Task: Find connections with filter location Ciamis with filter topic #creativitywith filter profile language English with filter current company Vodafone Idea Limited with filter school Gokhale Education Societys Shri Bhausaheb Vartak Arts Science and Commerce College M H B Colony Gorai Road Borivli West Mumbai 400 091 with filter industry Fundraising with filter service category Search Engine Optimization (SEO) with filter keywords title Manager
Action: Mouse moved to (510, 55)
Screenshot: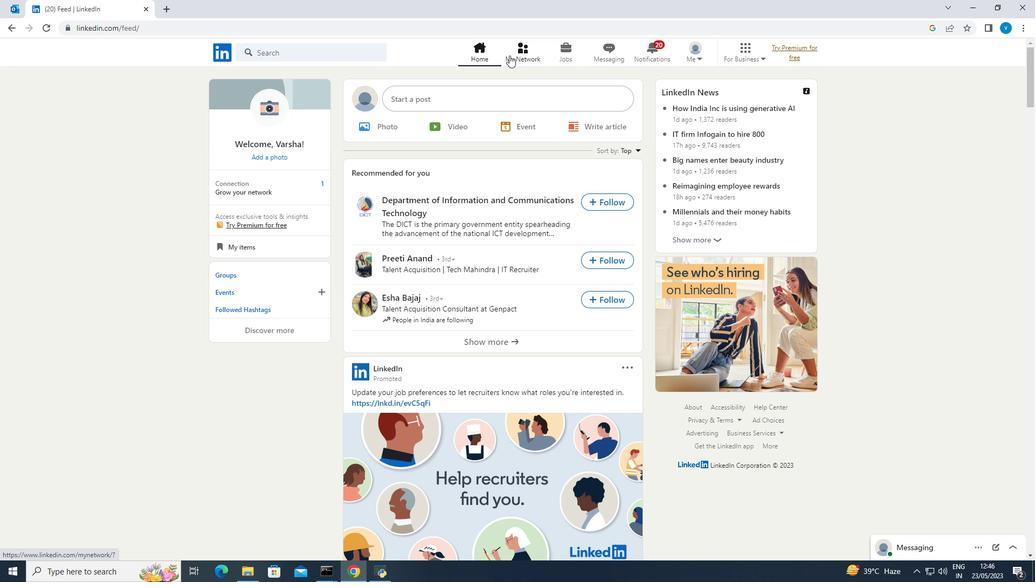 
Action: Mouse pressed left at (510, 55)
Screenshot: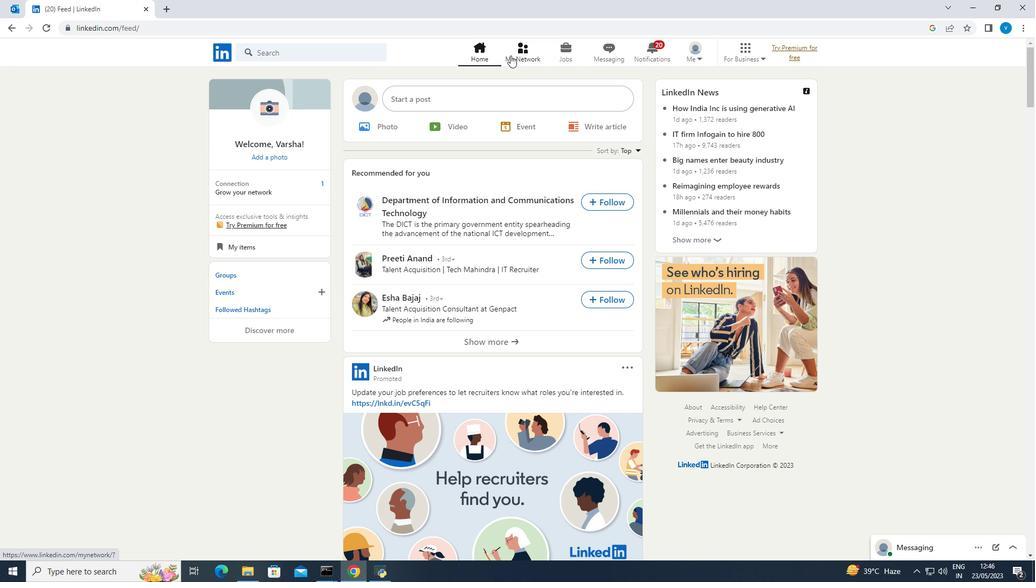 
Action: Mouse moved to (328, 116)
Screenshot: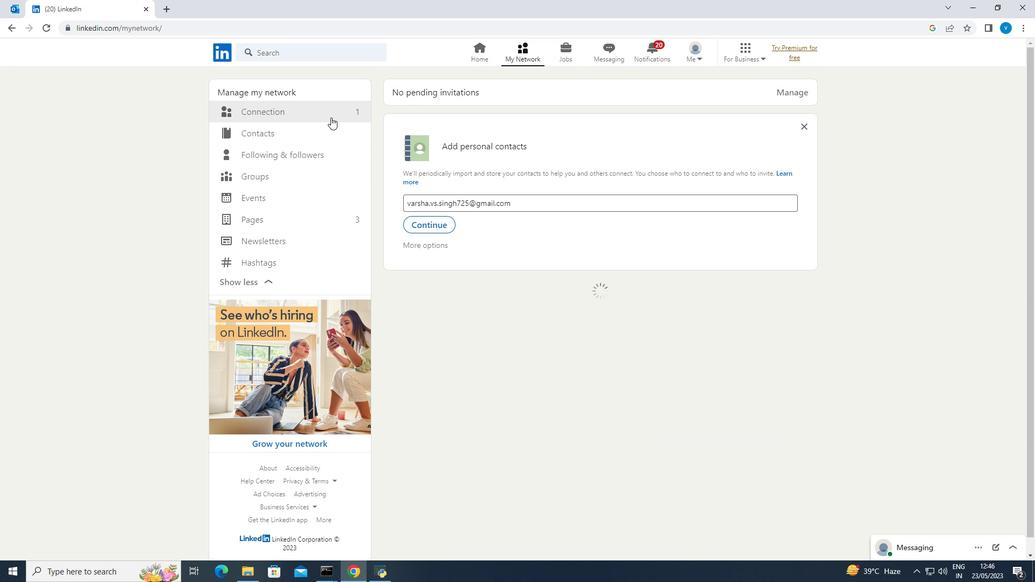 
Action: Mouse pressed left at (328, 116)
Screenshot: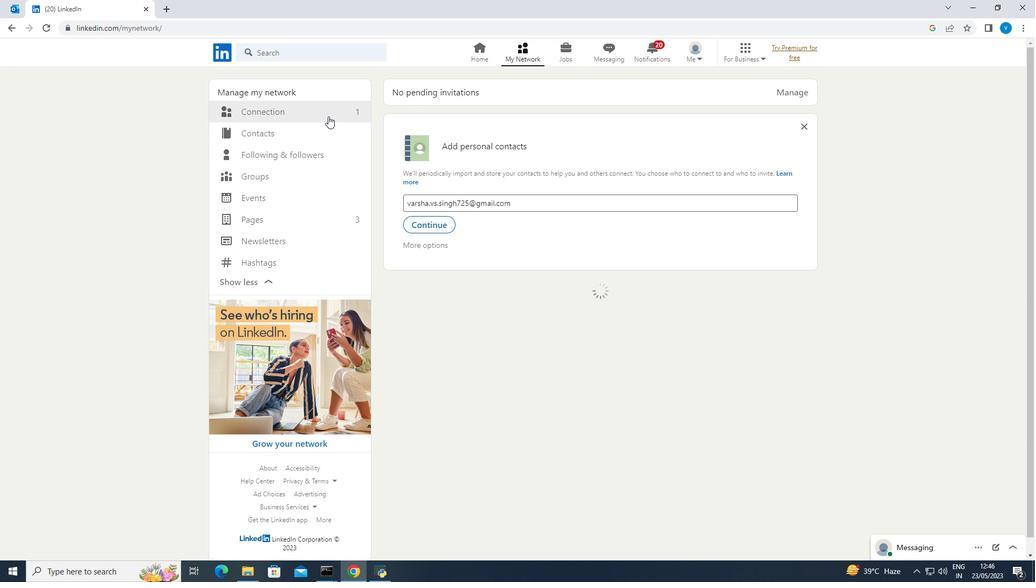
Action: Mouse moved to (572, 111)
Screenshot: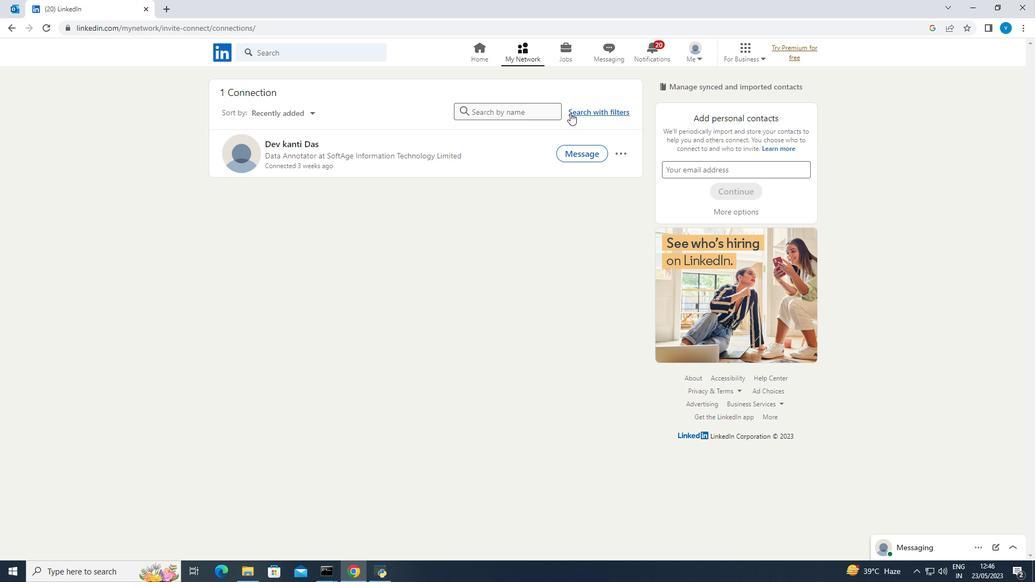 
Action: Mouse pressed left at (572, 111)
Screenshot: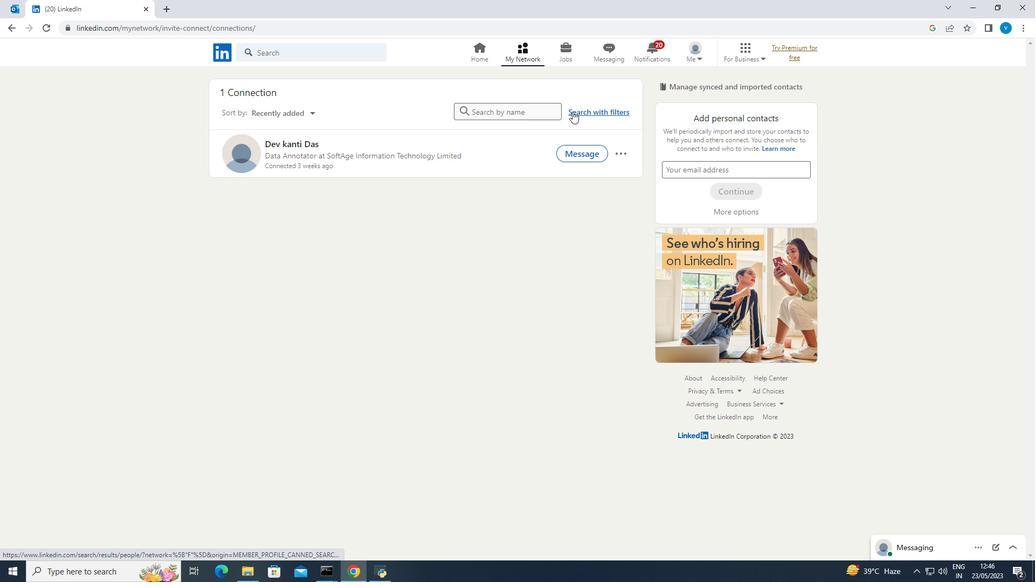 
Action: Mouse moved to (551, 84)
Screenshot: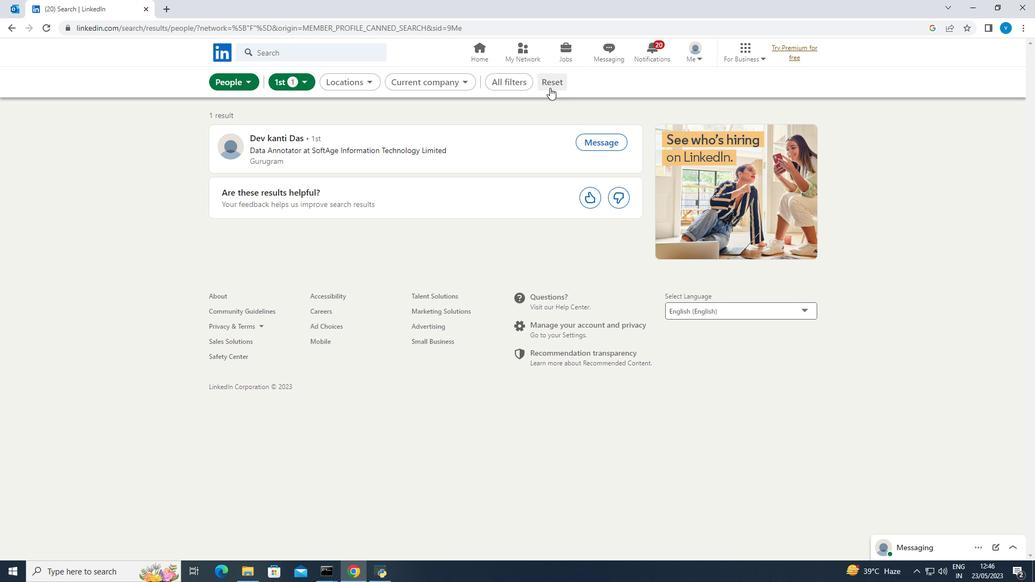 
Action: Mouse pressed left at (551, 84)
Screenshot: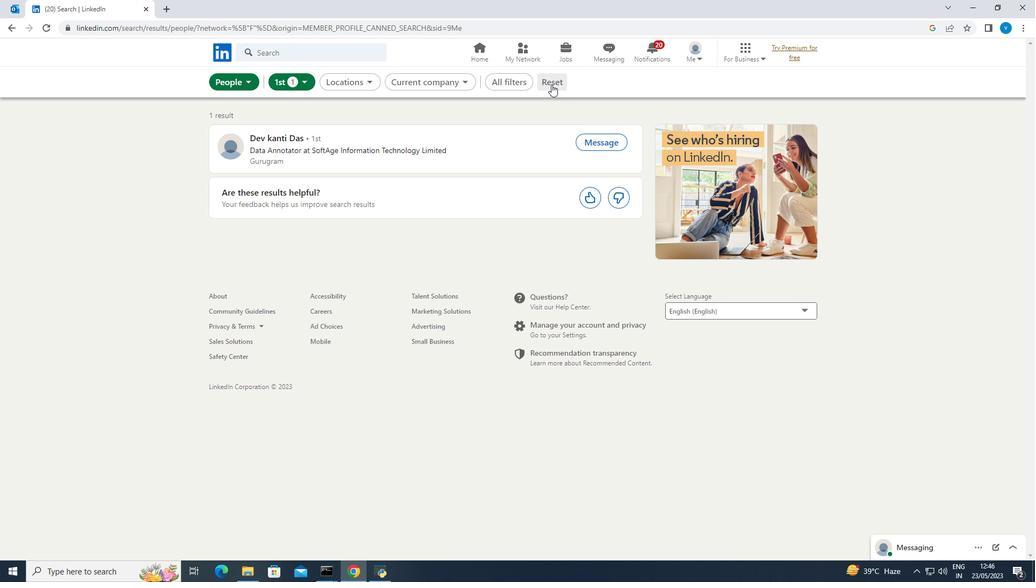 
Action: Mouse moved to (551, 84)
Screenshot: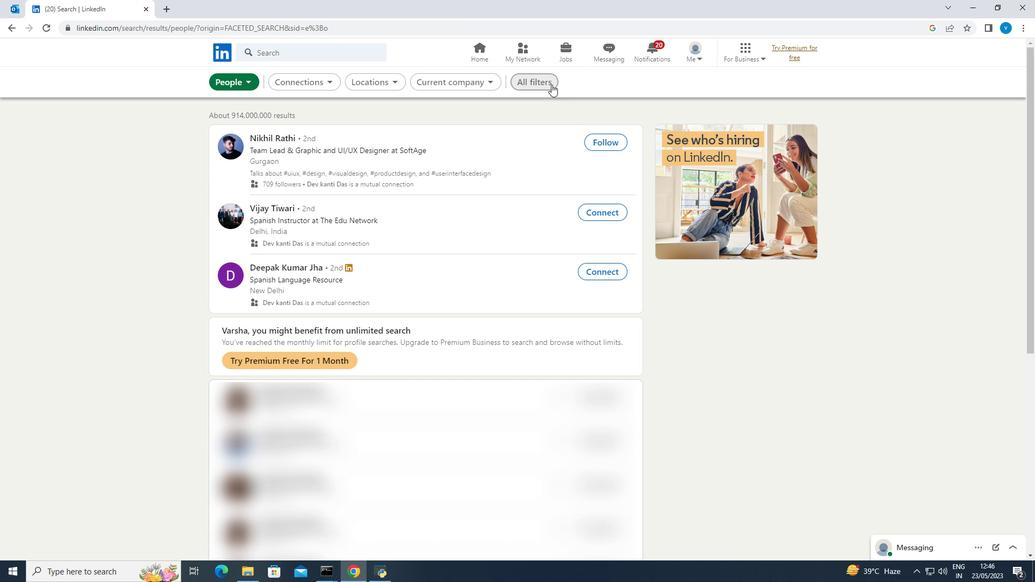 
Action: Mouse pressed left at (551, 84)
Screenshot: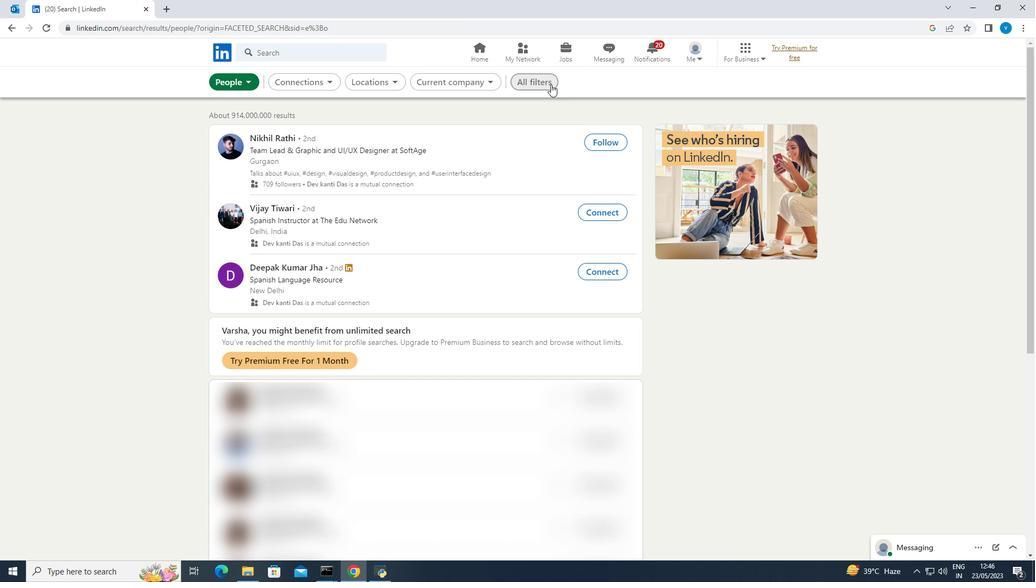 
Action: Mouse moved to (750, 171)
Screenshot: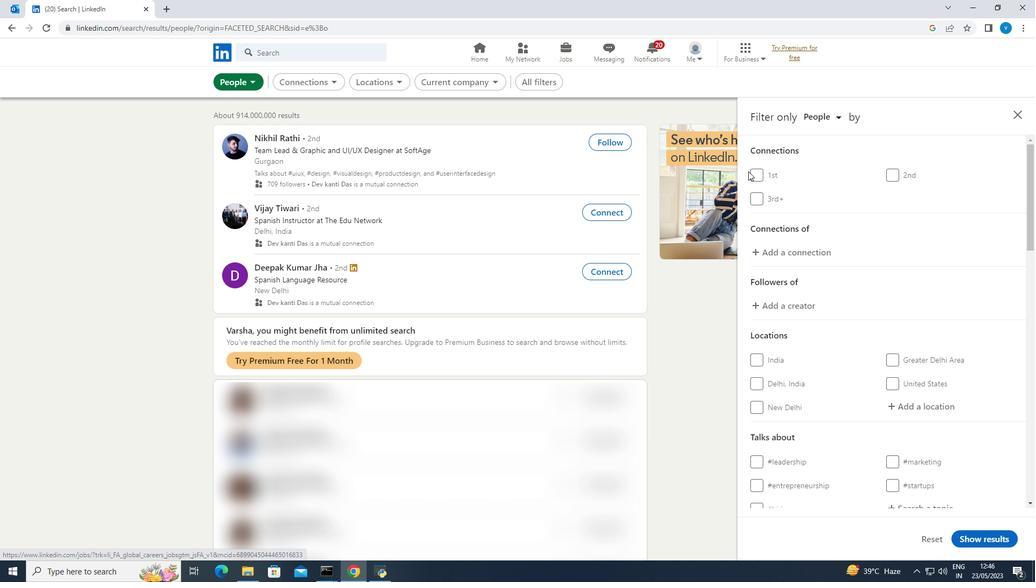 
Action: Mouse scrolled (750, 171) with delta (0, 0)
Screenshot: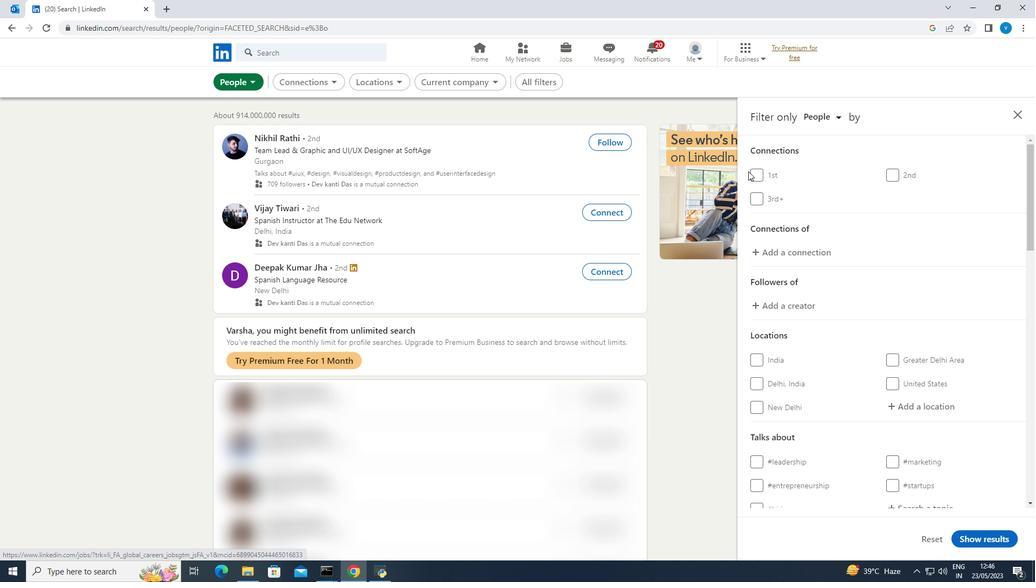 
Action: Mouse scrolled (750, 171) with delta (0, 0)
Screenshot: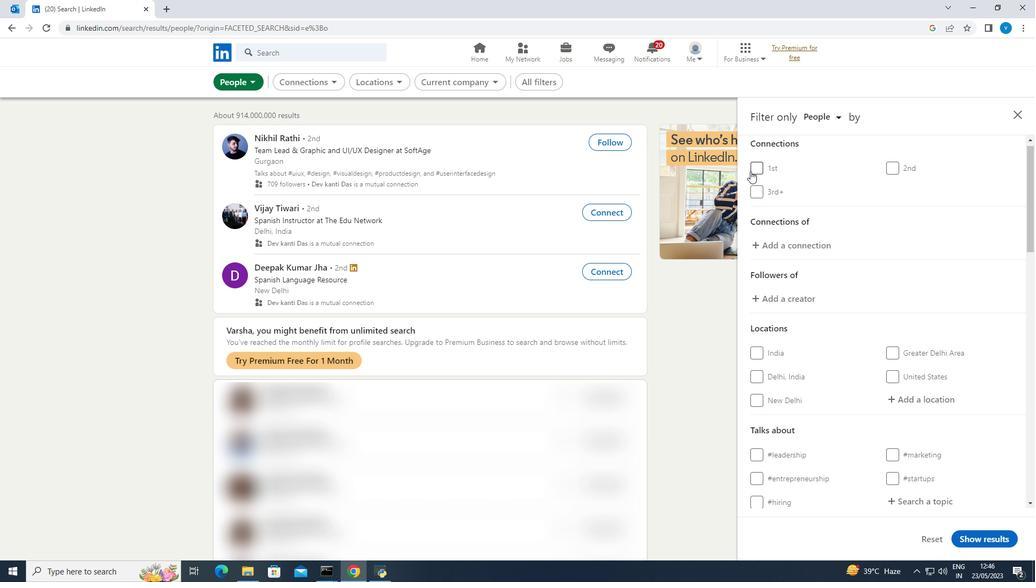 
Action: Mouse moved to (893, 293)
Screenshot: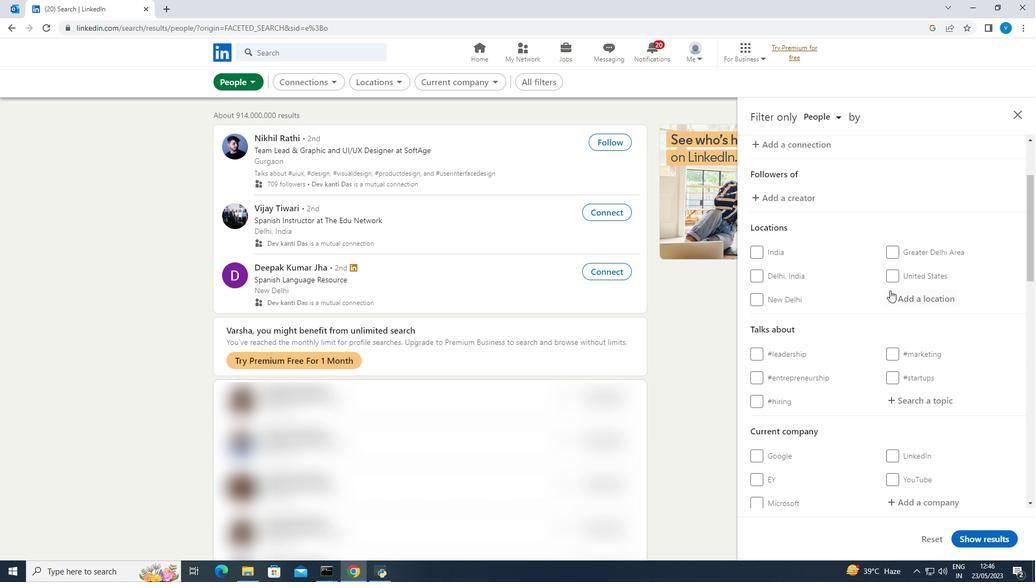 
Action: Mouse pressed left at (893, 293)
Screenshot: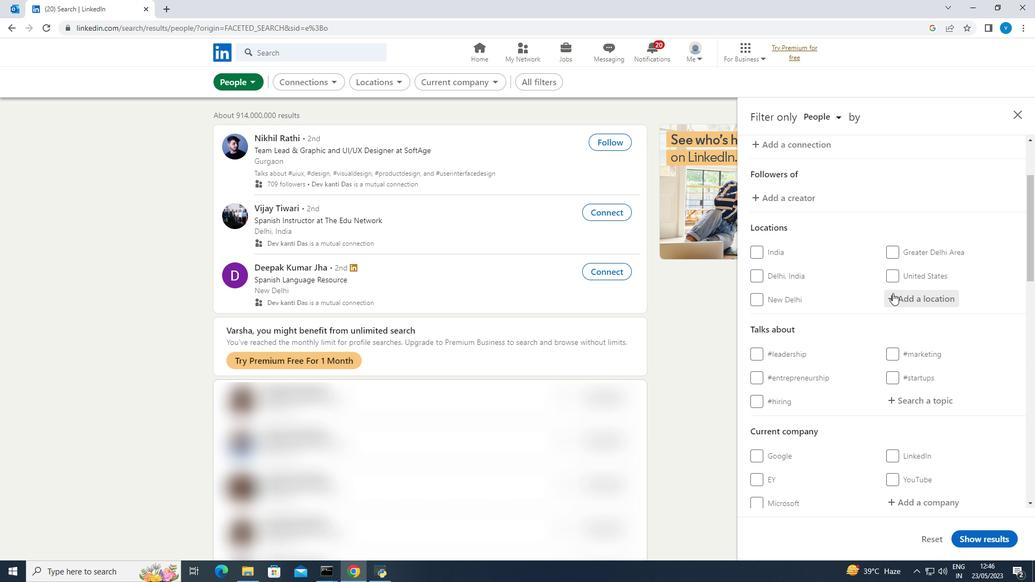 
Action: Mouse moved to (746, 207)
Screenshot: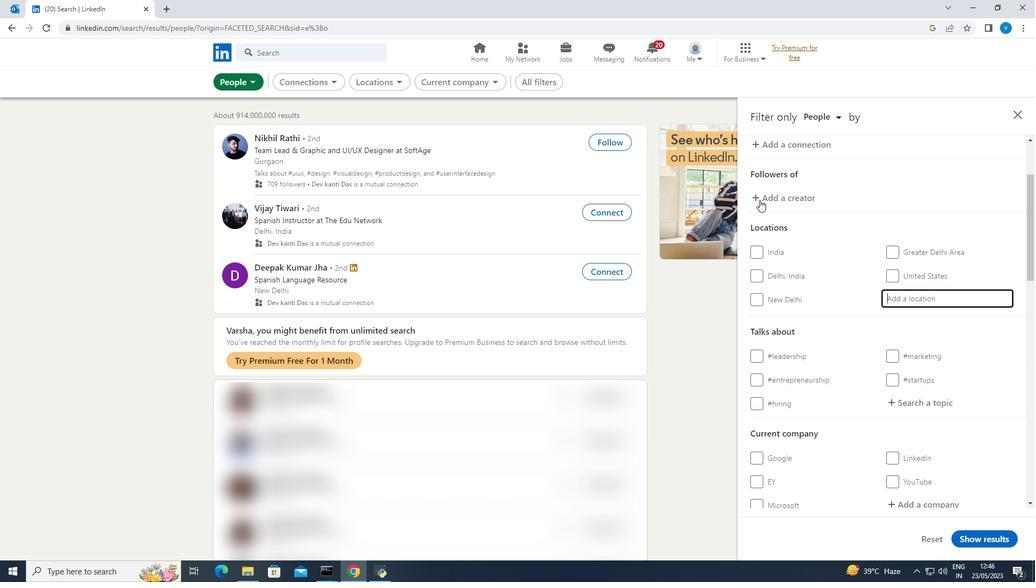 
Action: Key pressed <Key.shift><Key.shift><Key.shift>Ciamis
Screenshot: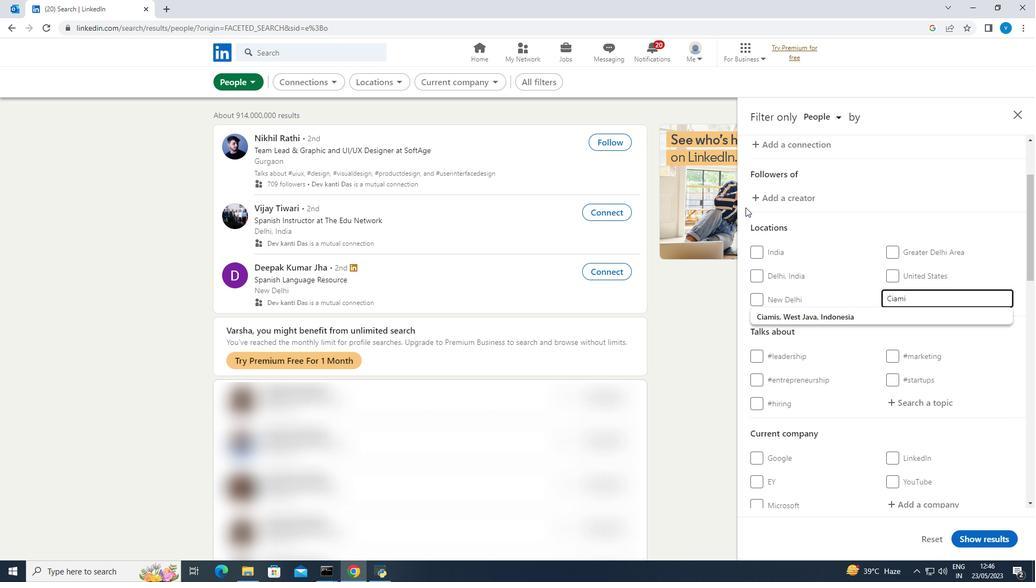
Action: Mouse moved to (896, 401)
Screenshot: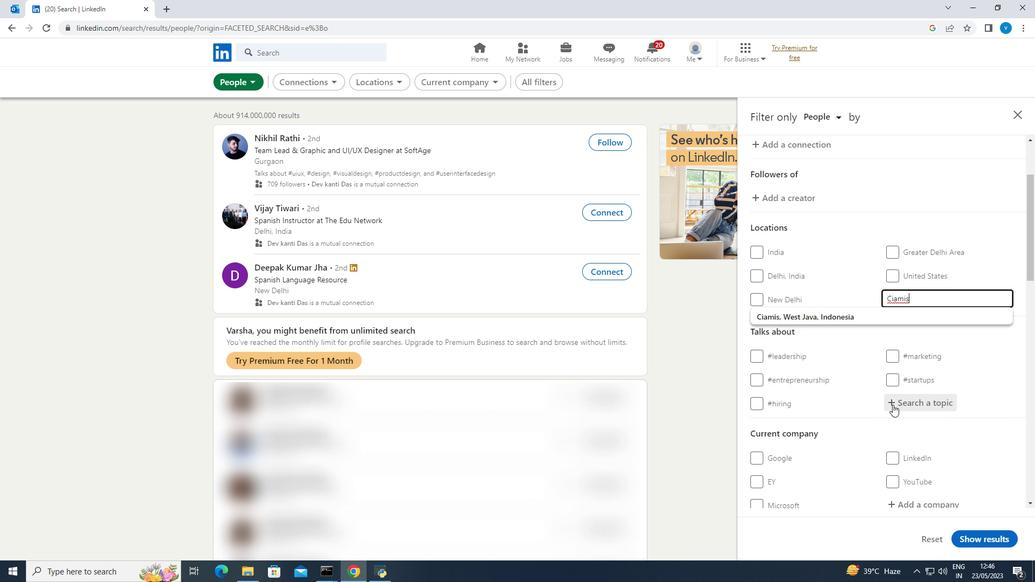 
Action: Mouse pressed left at (896, 401)
Screenshot: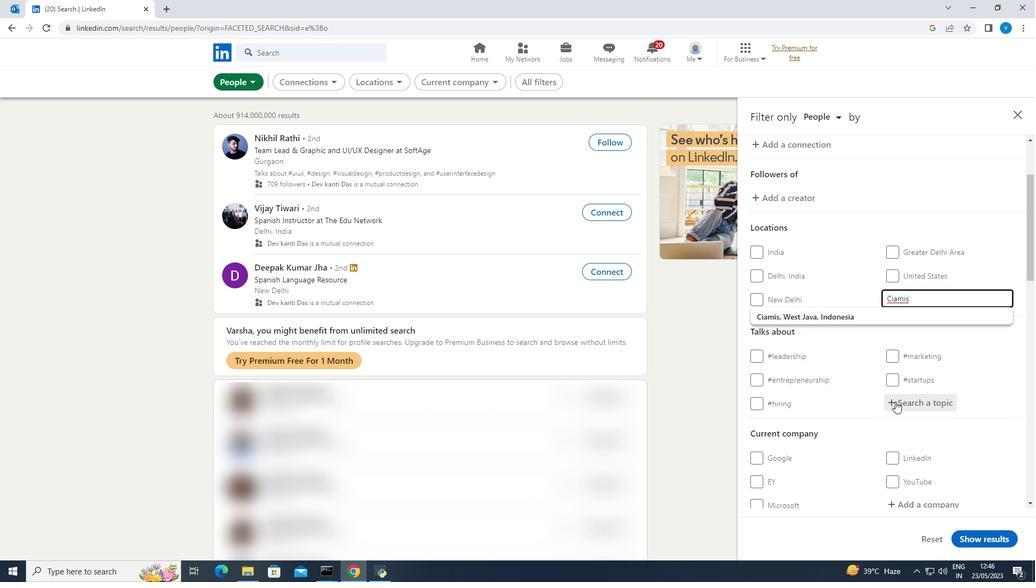 
Action: Mouse moved to (824, 332)
Screenshot: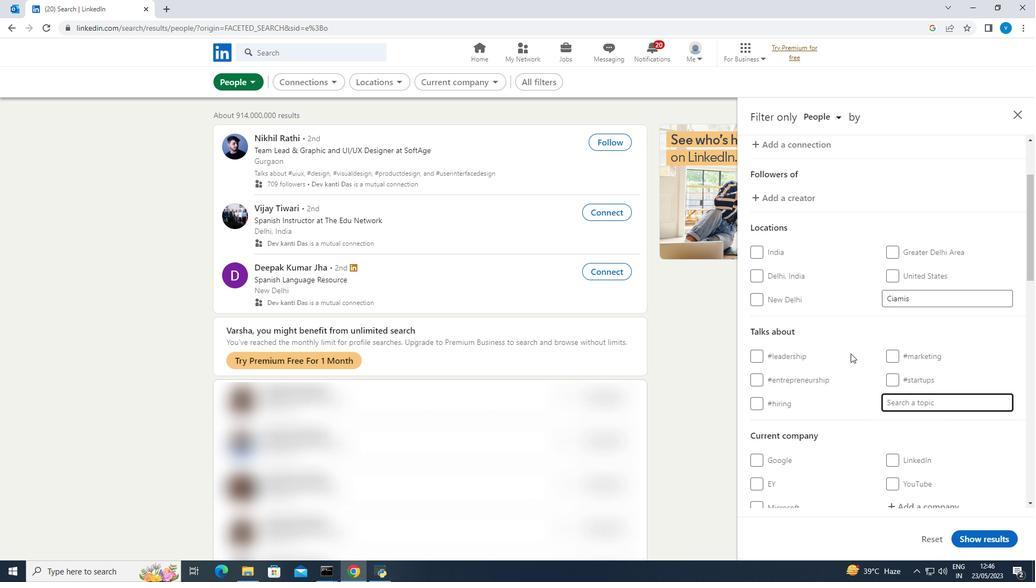 
Action: Key pressed creativit
Screenshot: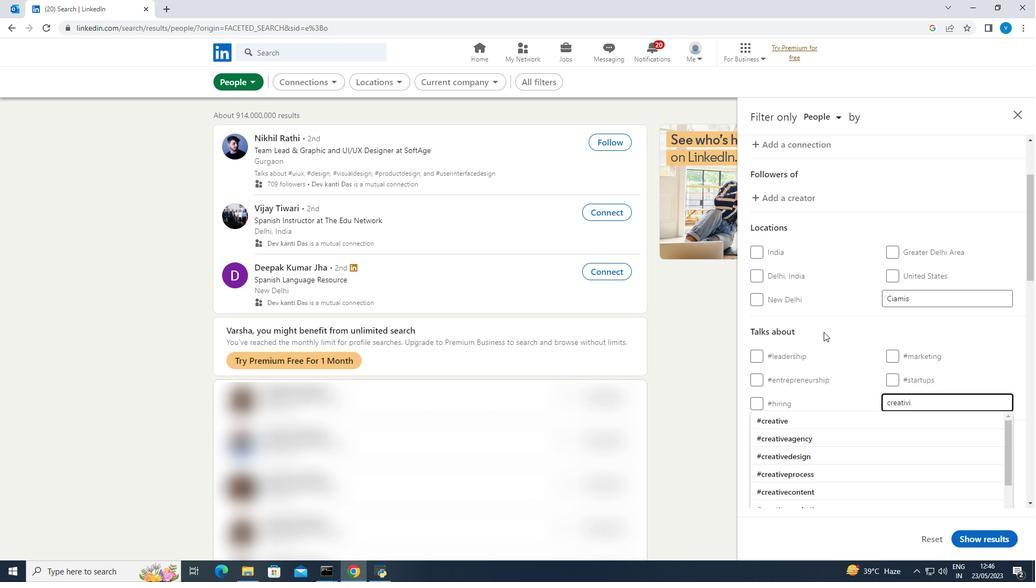 
Action: Mouse moved to (793, 422)
Screenshot: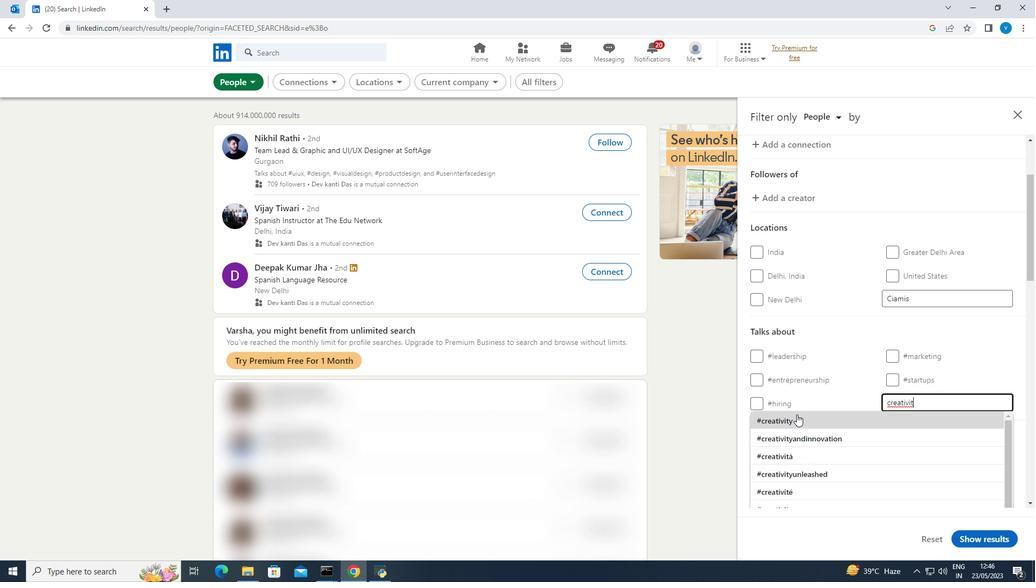 
Action: Mouse pressed left at (793, 422)
Screenshot: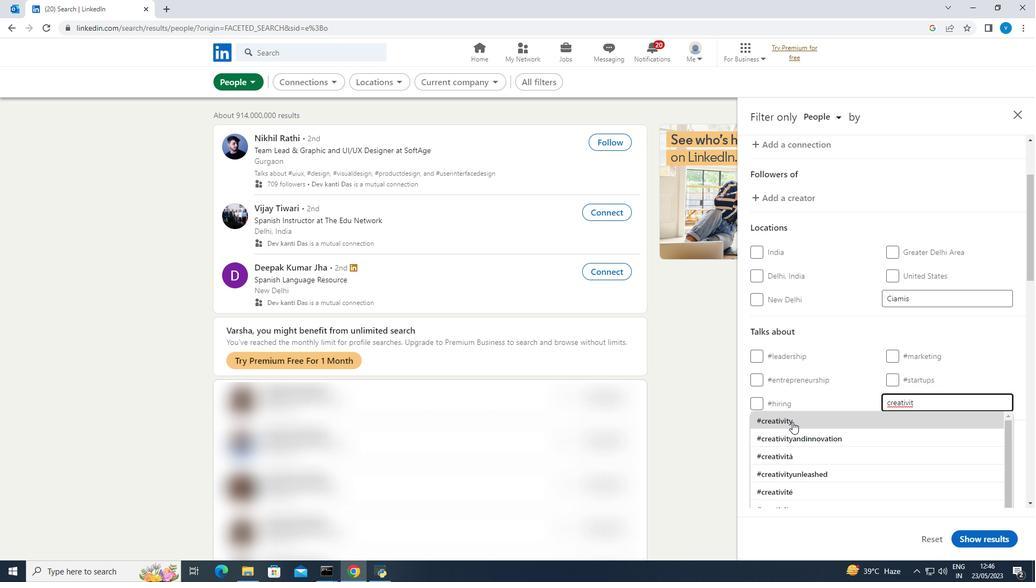 
Action: Mouse moved to (797, 402)
Screenshot: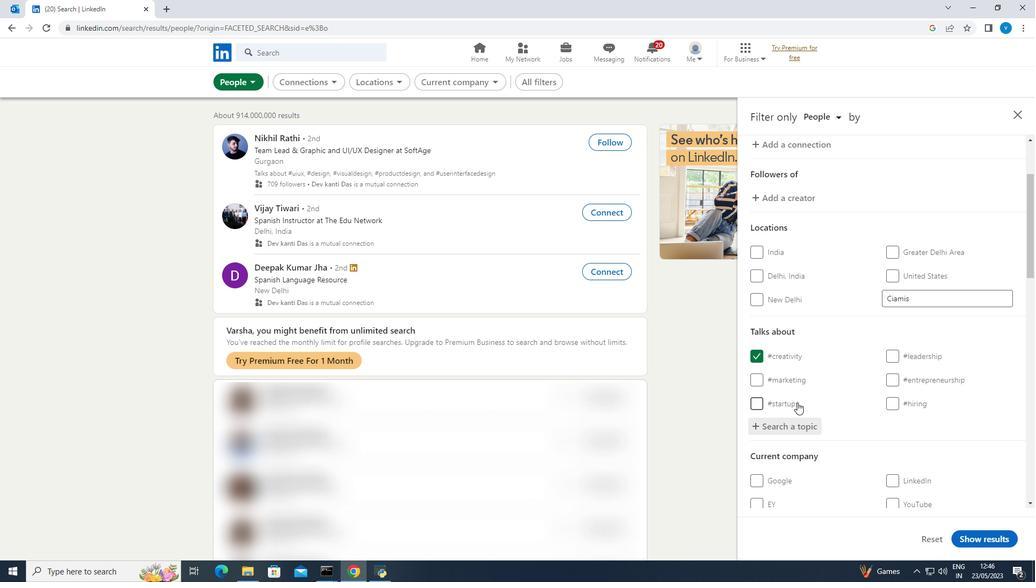 
Action: Mouse scrolled (797, 401) with delta (0, 0)
Screenshot: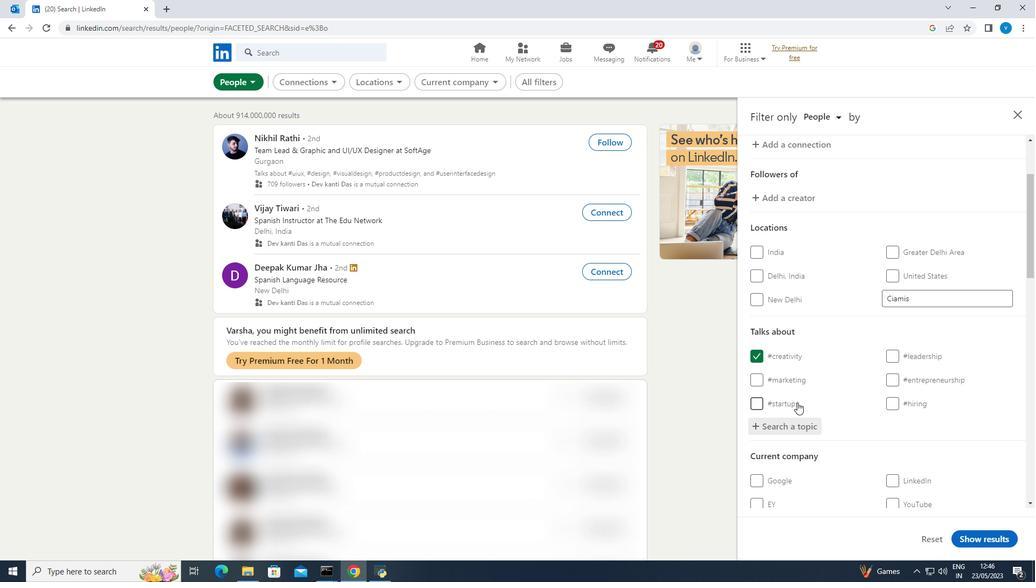 
Action: Mouse moved to (797, 402)
Screenshot: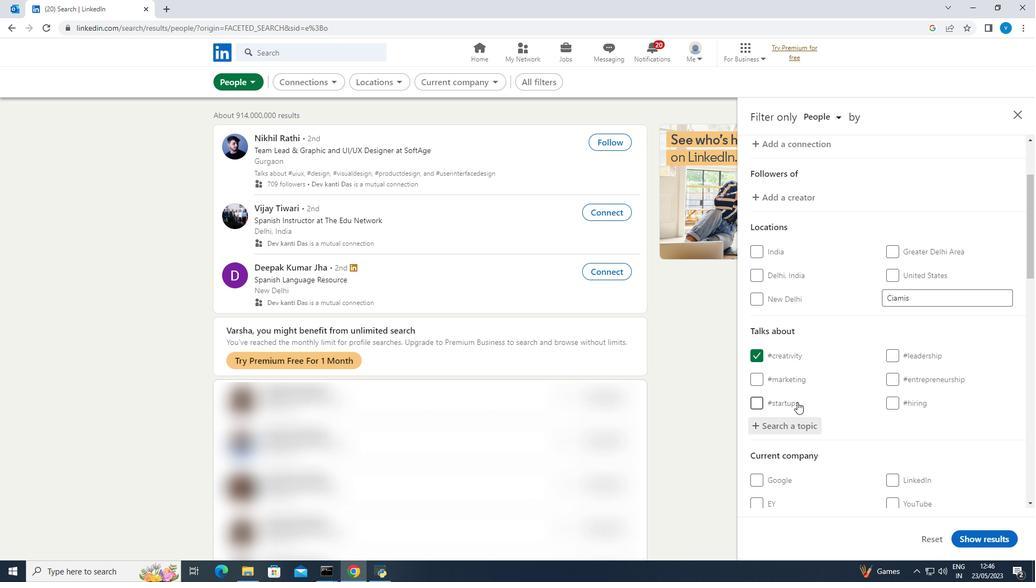
Action: Mouse scrolled (797, 401) with delta (0, 0)
Screenshot: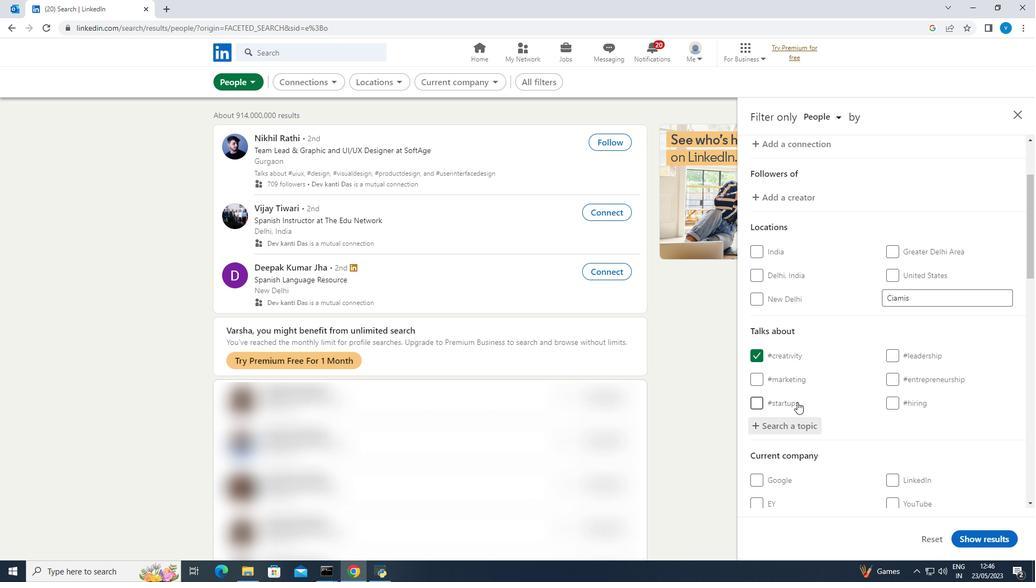 
Action: Mouse moved to (798, 400)
Screenshot: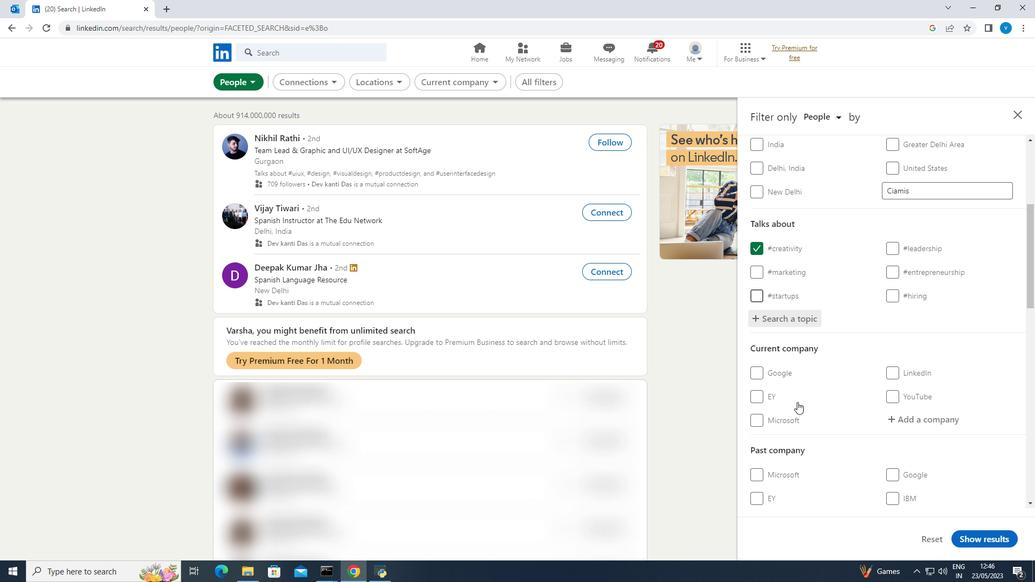 
Action: Mouse scrolled (798, 400) with delta (0, 0)
Screenshot: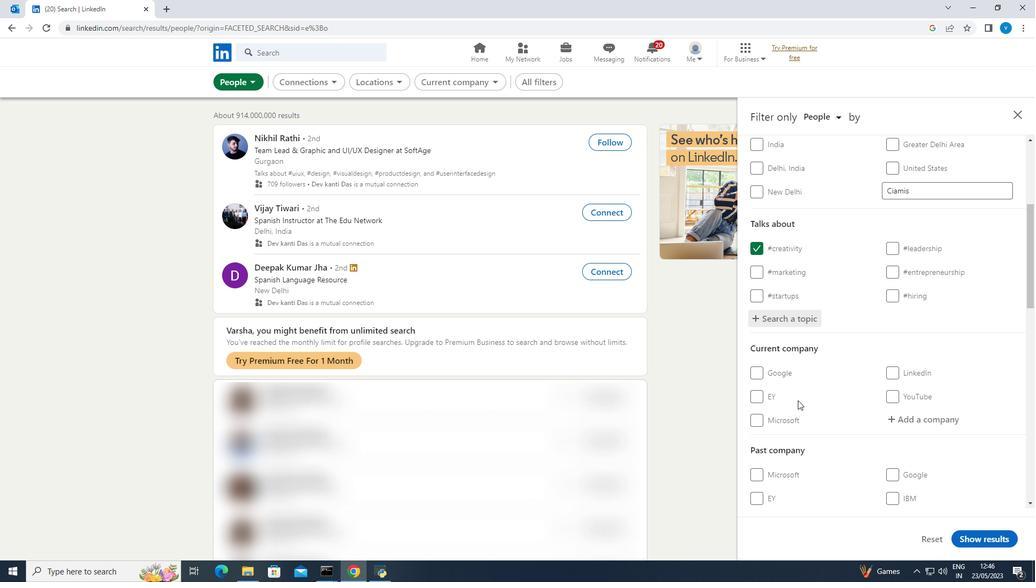 
Action: Mouse scrolled (798, 400) with delta (0, 0)
Screenshot: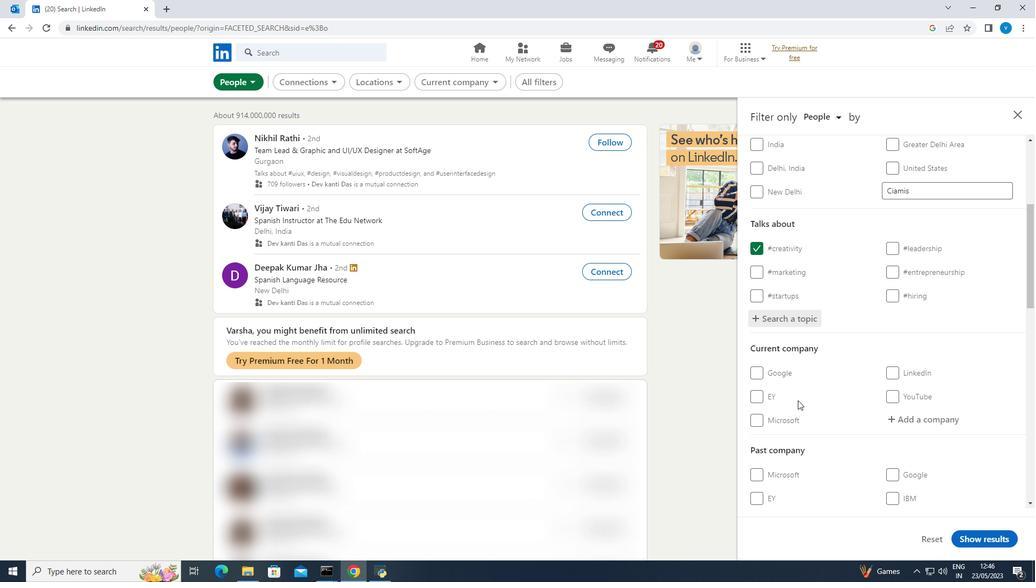 
Action: Mouse scrolled (798, 400) with delta (0, 0)
Screenshot: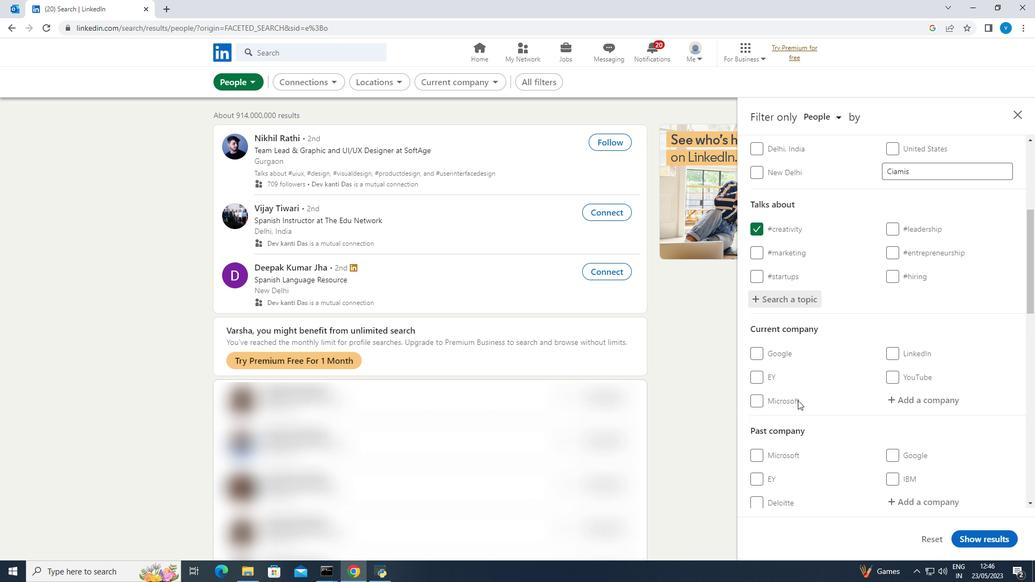
Action: Mouse scrolled (798, 400) with delta (0, 0)
Screenshot: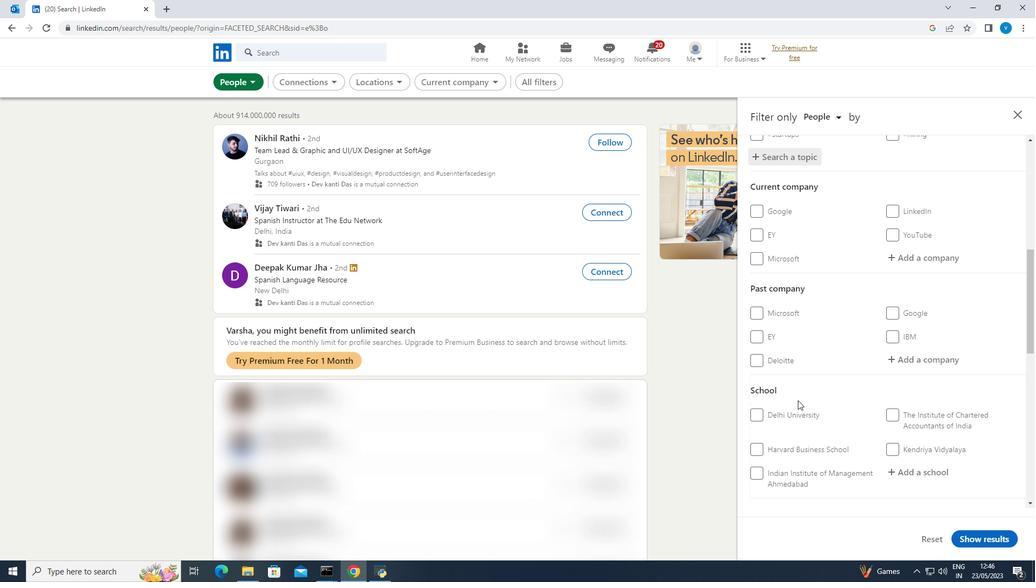 
Action: Mouse scrolled (798, 400) with delta (0, 0)
Screenshot: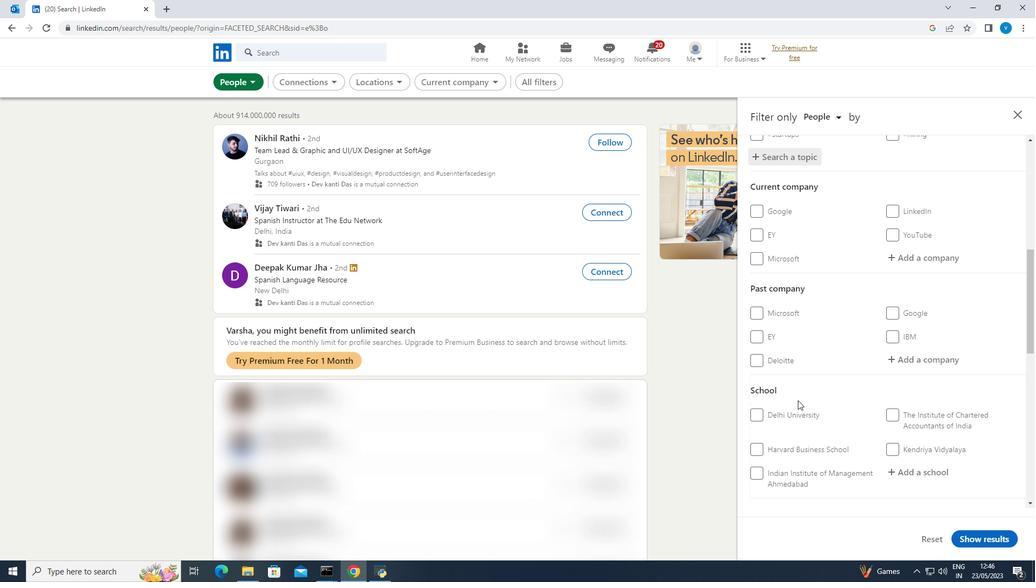 
Action: Mouse scrolled (798, 400) with delta (0, 0)
Screenshot: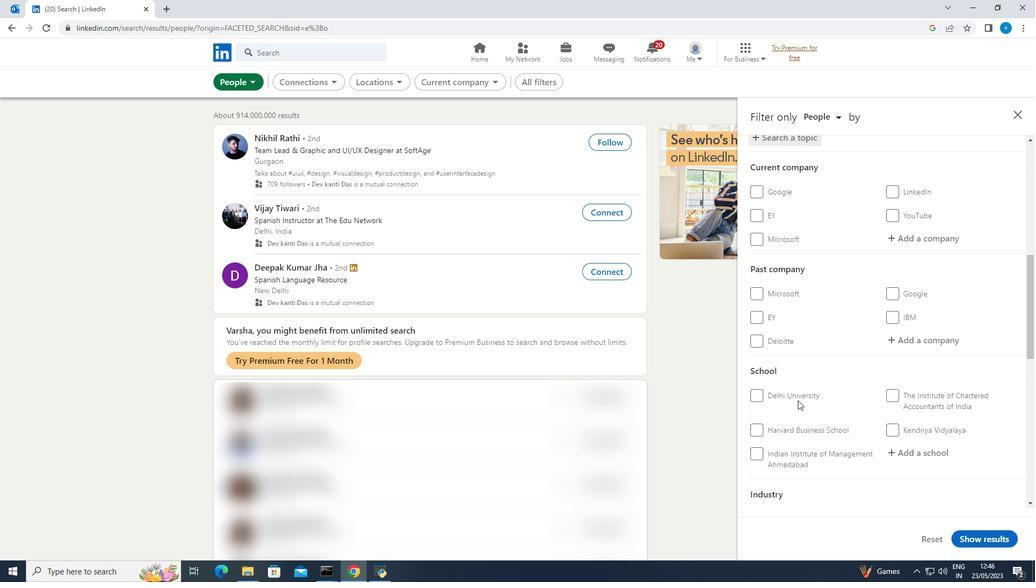 
Action: Mouse scrolled (798, 400) with delta (0, 0)
Screenshot: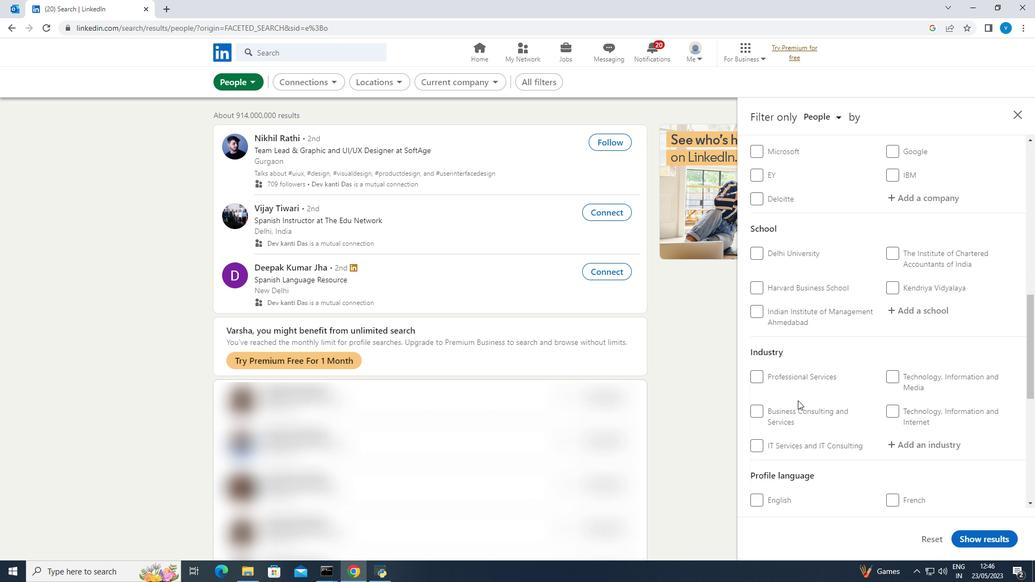 
Action: Mouse scrolled (798, 400) with delta (0, 0)
Screenshot: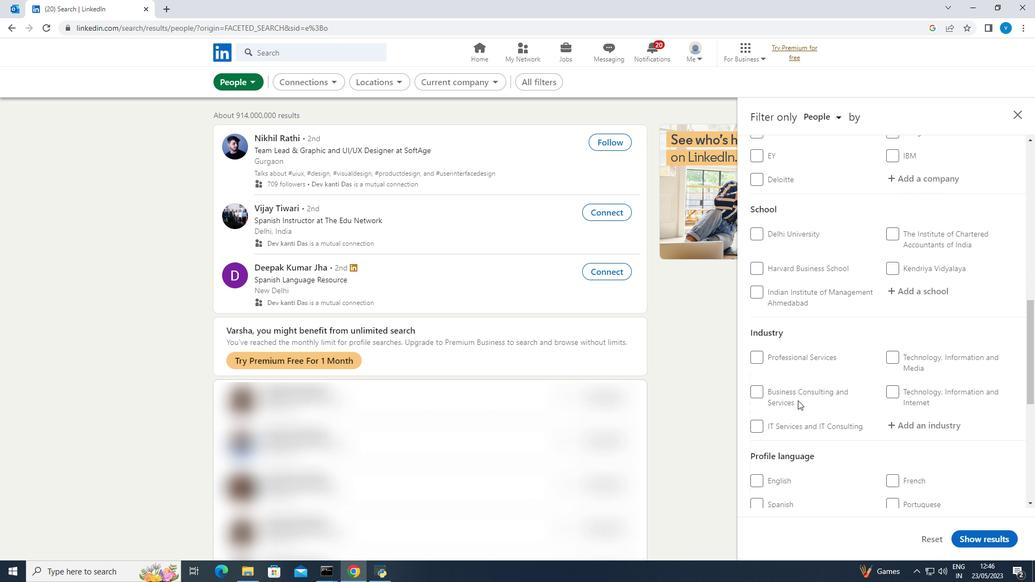 
Action: Mouse moved to (760, 390)
Screenshot: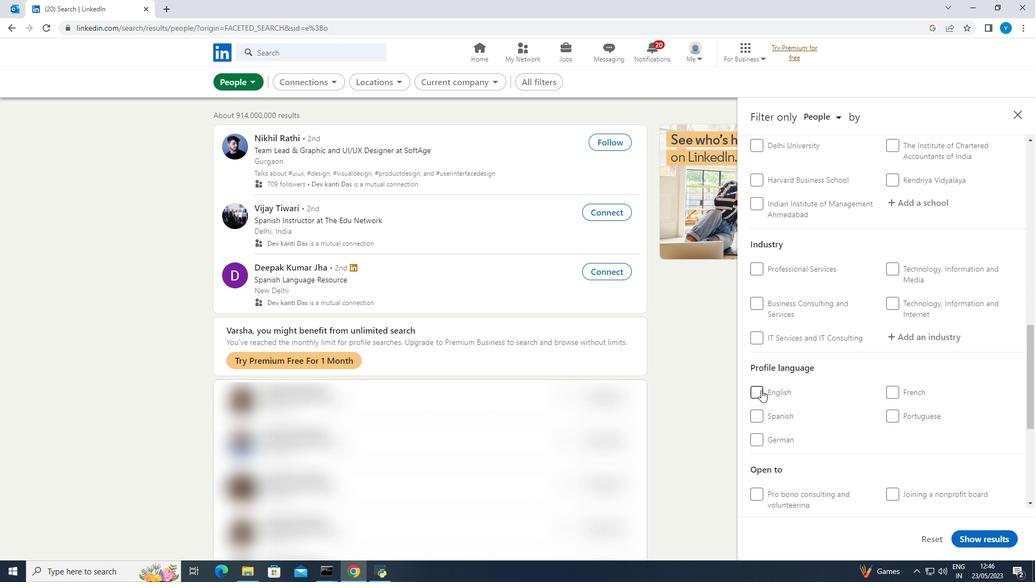 
Action: Mouse pressed left at (760, 390)
Screenshot: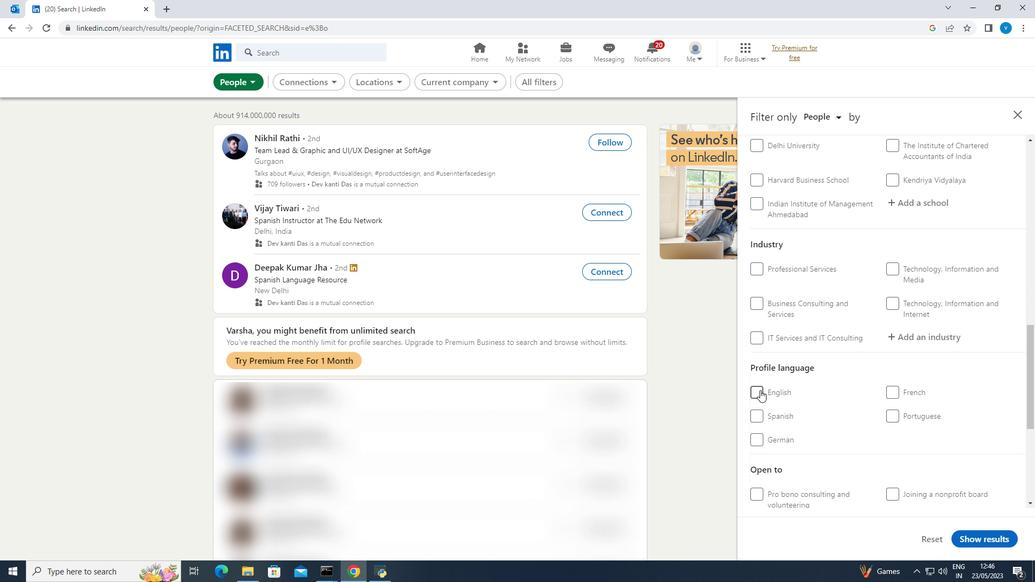 
Action: Mouse moved to (782, 386)
Screenshot: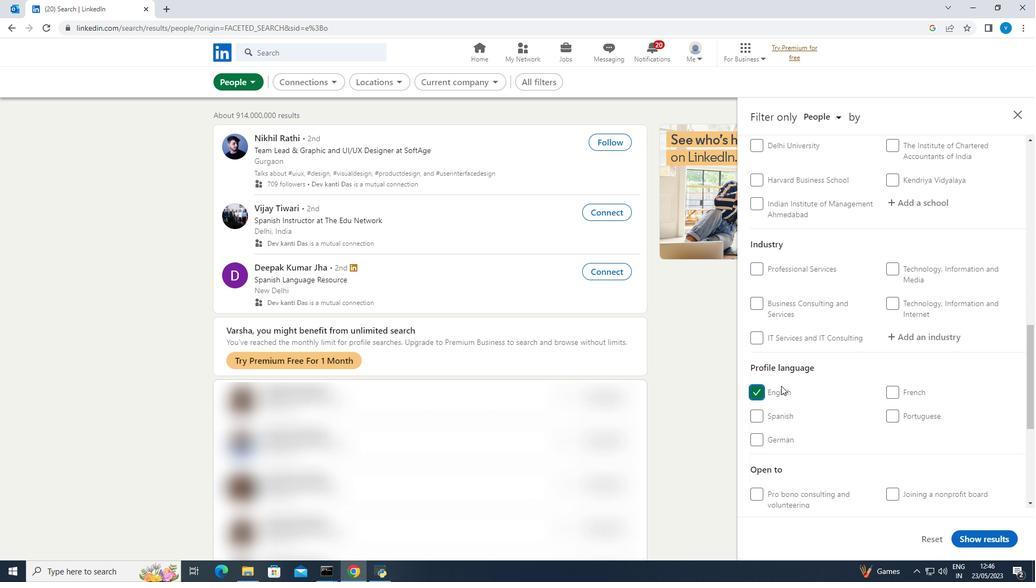 
Action: Mouse scrolled (782, 386) with delta (0, 0)
Screenshot: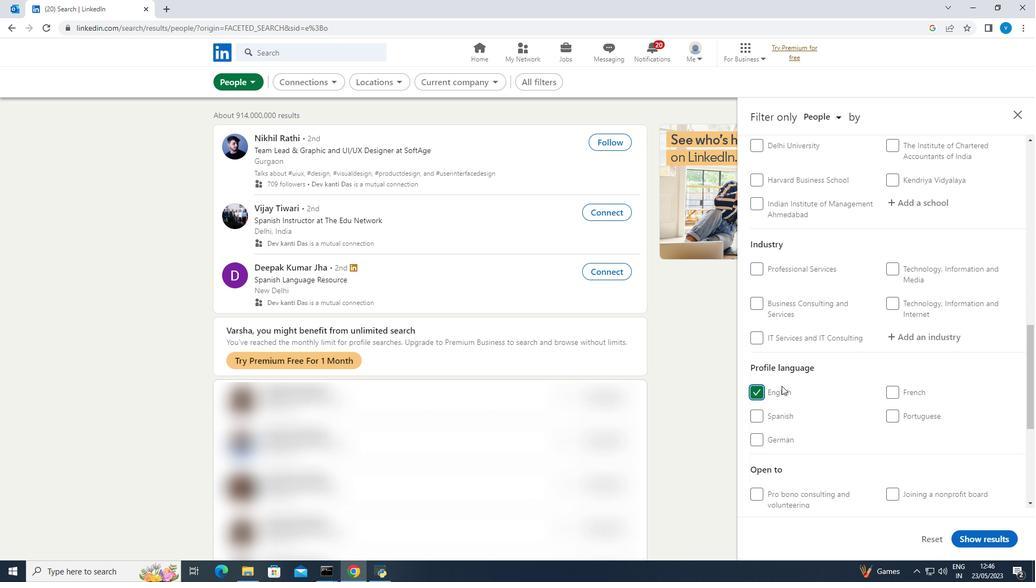 
Action: Mouse moved to (782, 385)
Screenshot: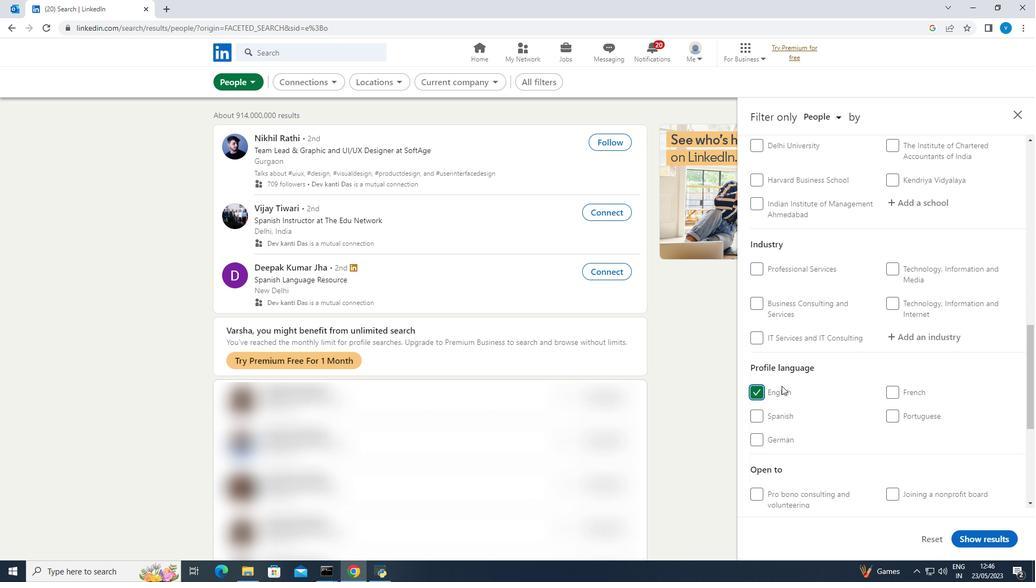 
Action: Mouse scrolled (782, 386) with delta (0, 0)
Screenshot: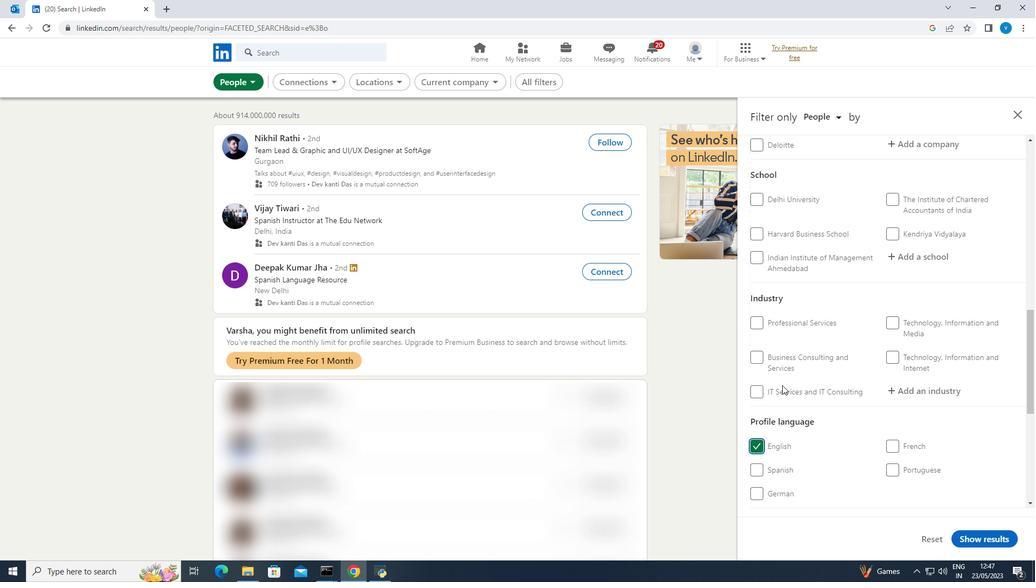 
Action: Mouse scrolled (782, 386) with delta (0, 0)
Screenshot: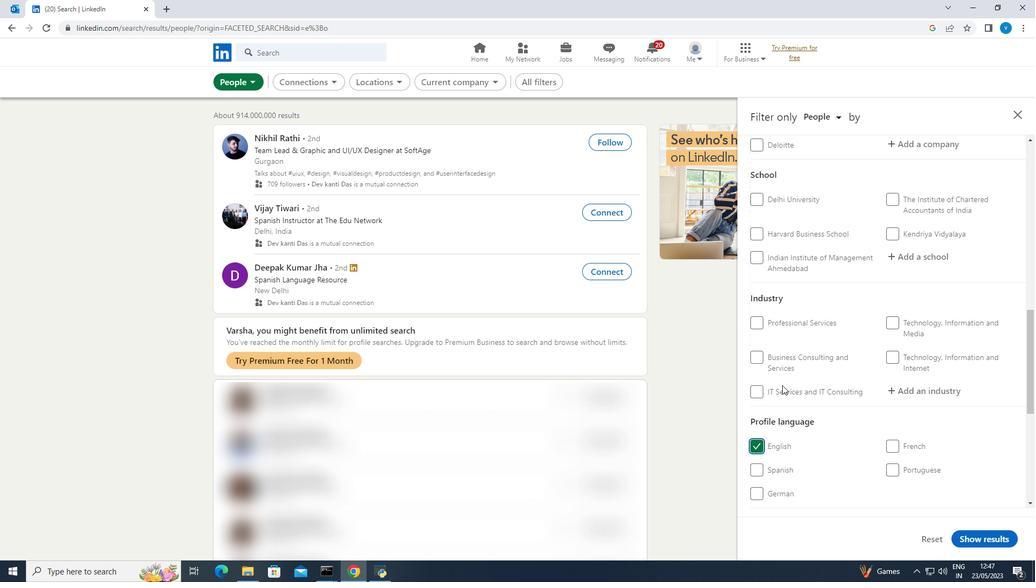 
Action: Mouse scrolled (782, 386) with delta (0, 0)
Screenshot: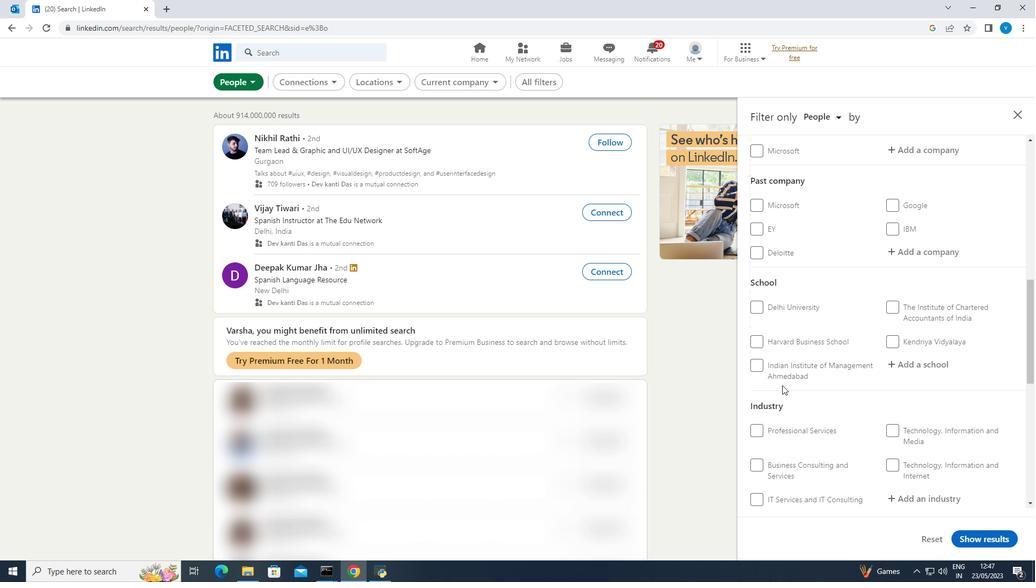 
Action: Mouse moved to (784, 384)
Screenshot: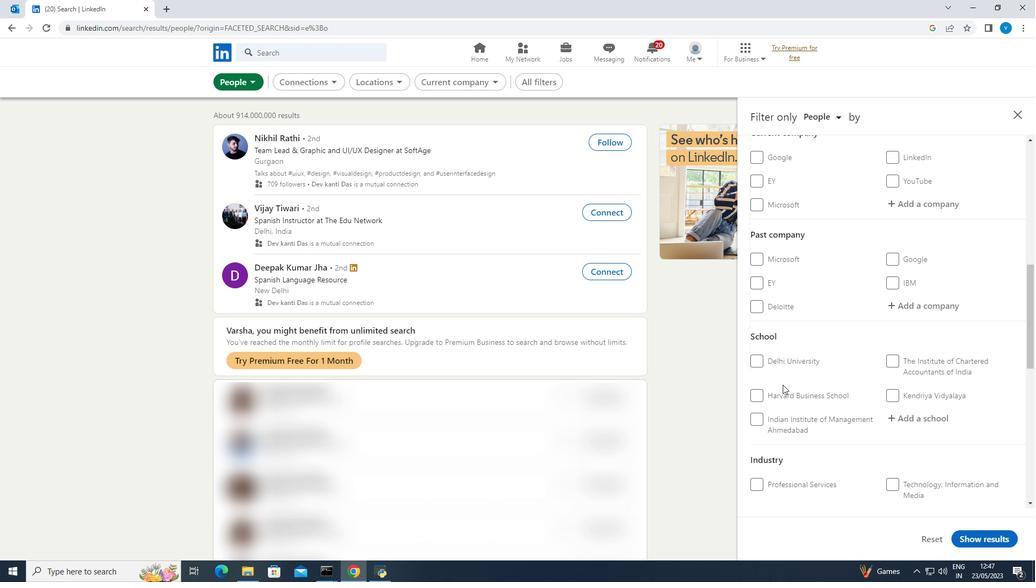
Action: Mouse scrolled (784, 385) with delta (0, 0)
Screenshot: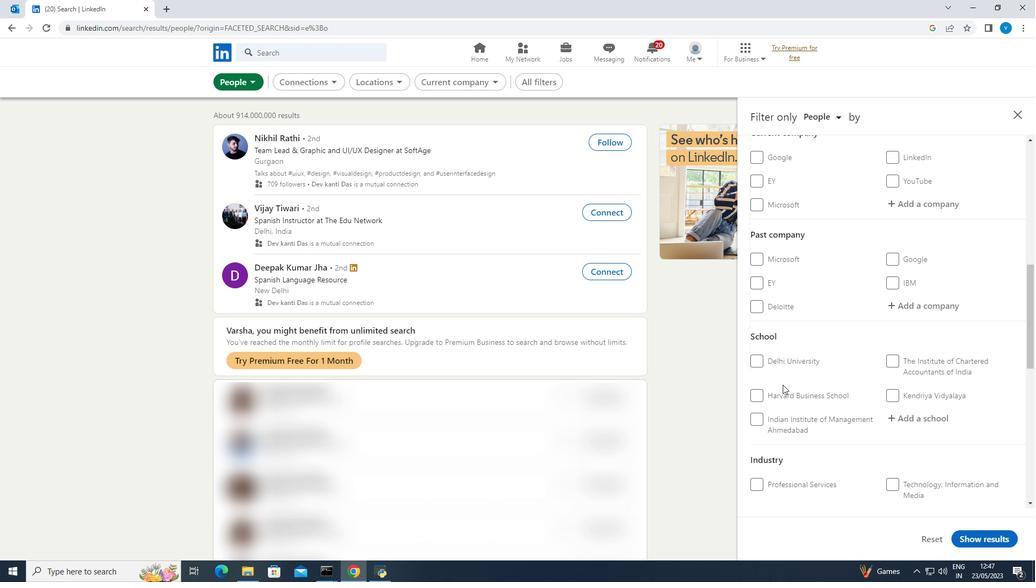 
Action: Mouse moved to (910, 254)
Screenshot: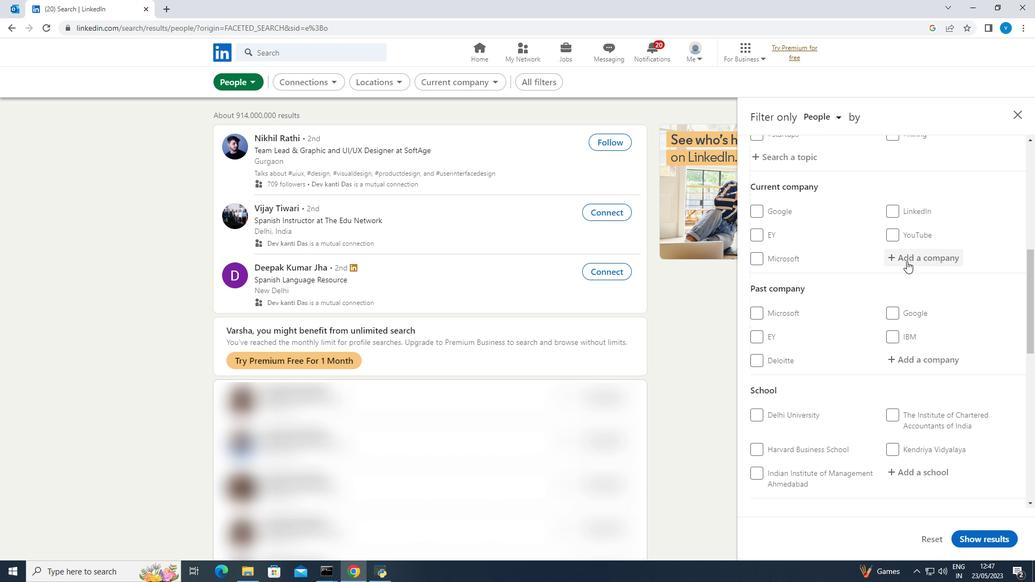 
Action: Mouse pressed left at (910, 254)
Screenshot: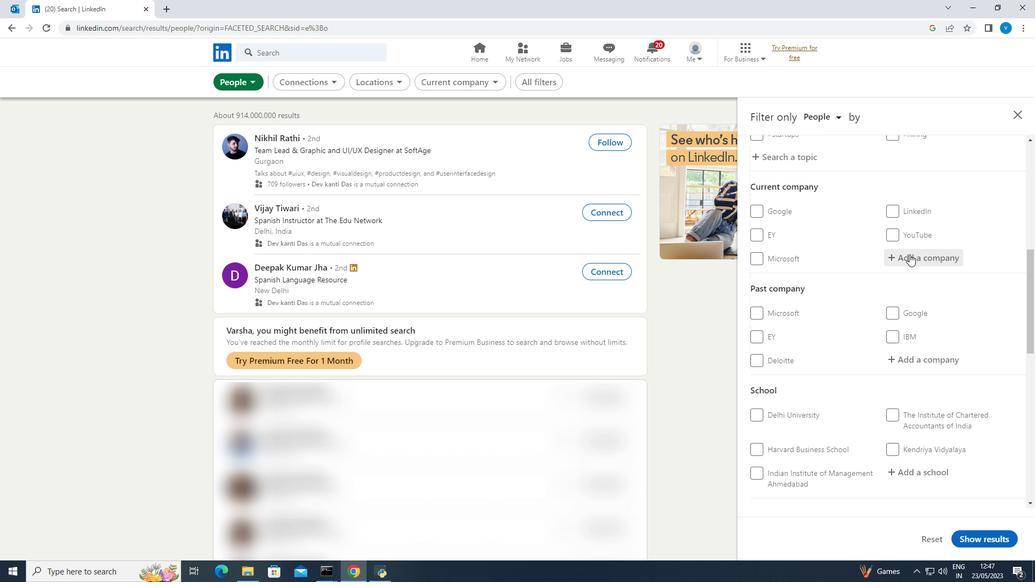 
Action: Mouse moved to (879, 267)
Screenshot: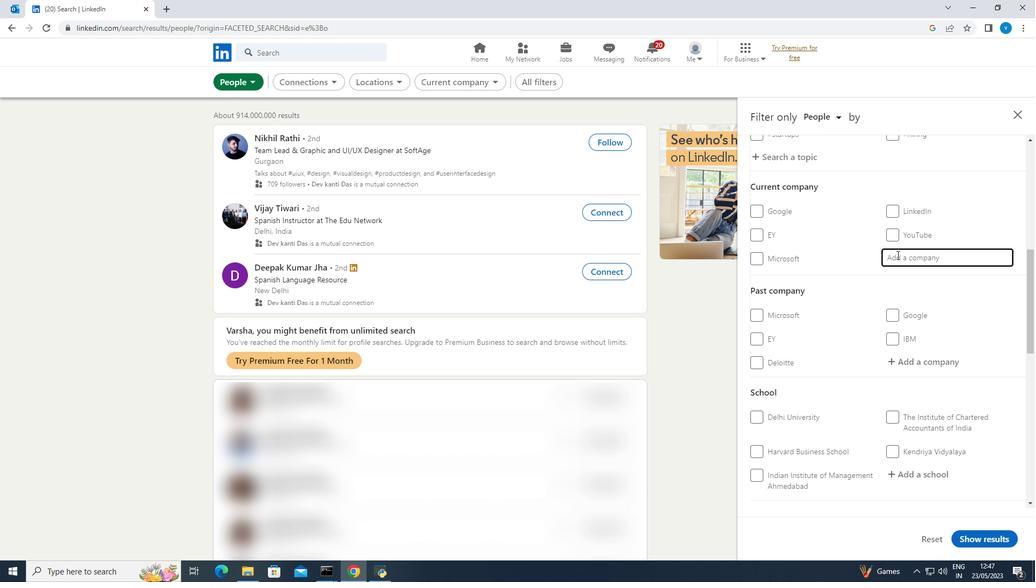
Action: Key pressed <Key.shift><Key.shift><Key.shift><Key.shift><Key.shift><Key.shift><Key.shift><Key.shift><Key.shift>Vodafone<Key.space>
Screenshot: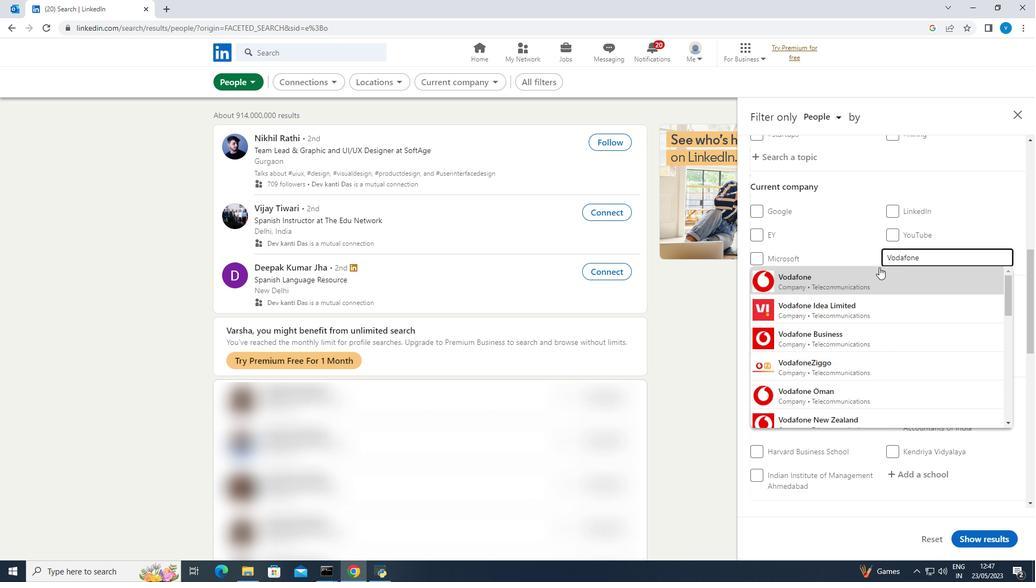 
Action: Mouse moved to (880, 307)
Screenshot: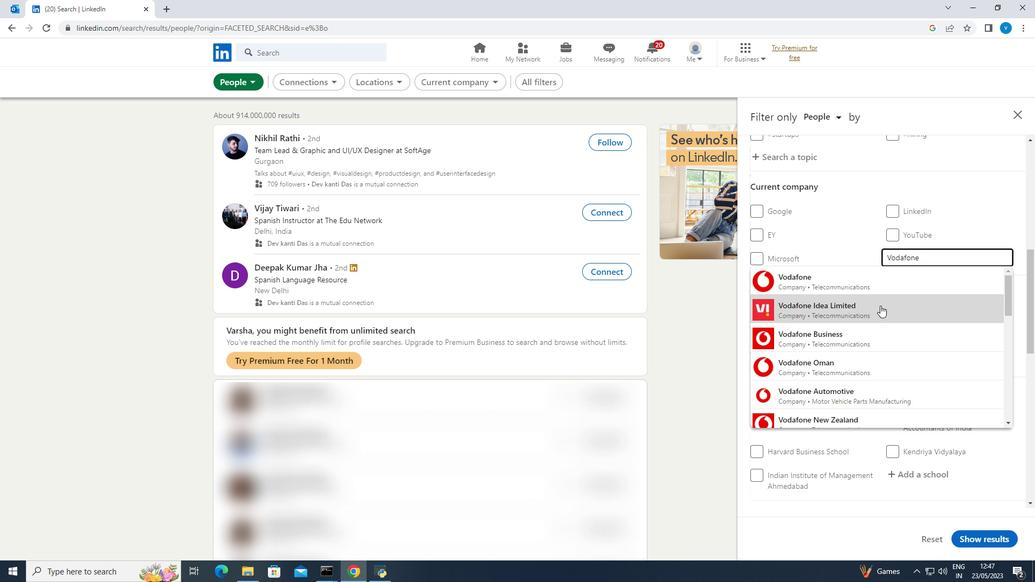 
Action: Mouse pressed left at (880, 307)
Screenshot: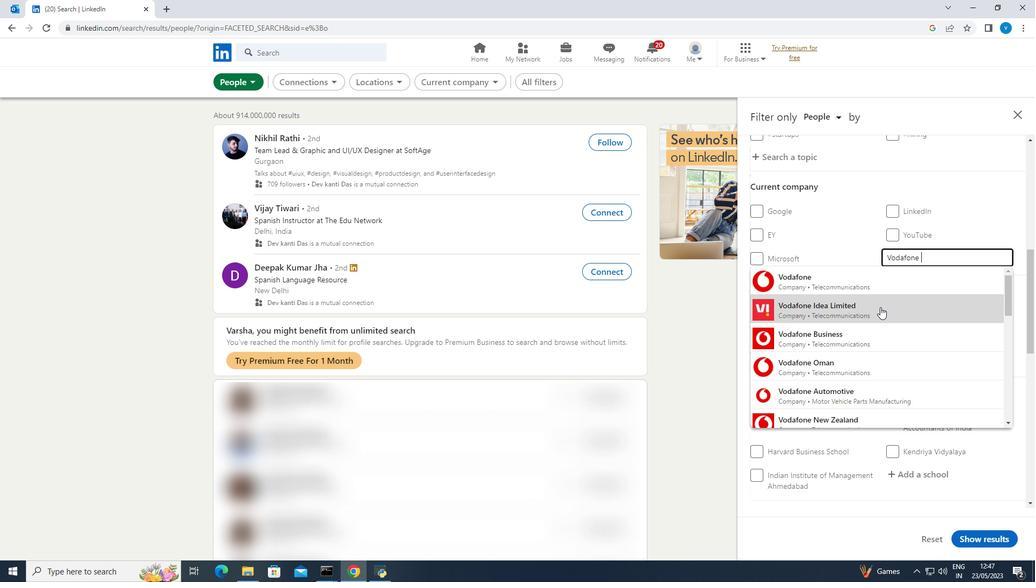 
Action: Mouse scrolled (880, 306) with delta (0, 0)
Screenshot: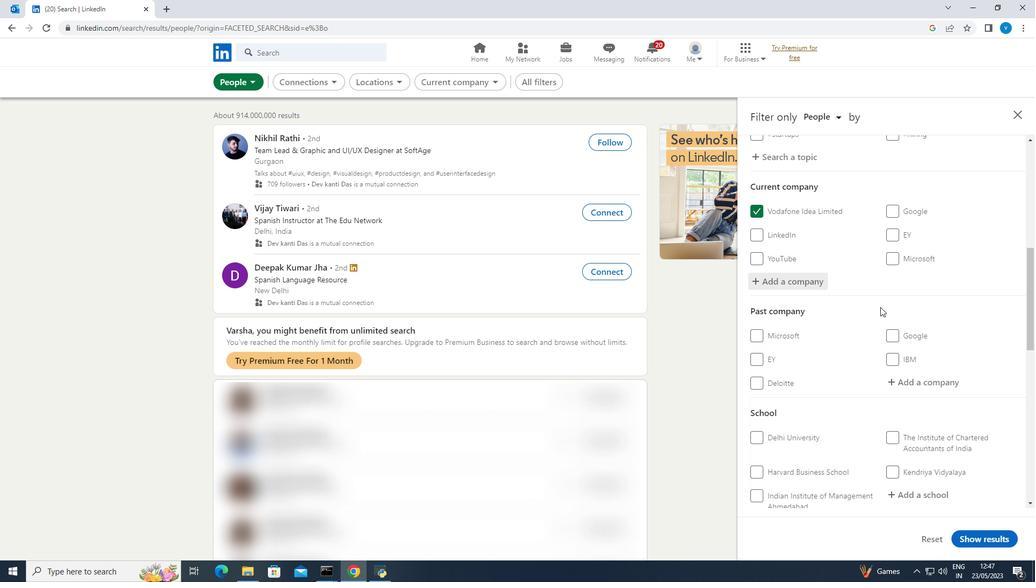 
Action: Mouse moved to (884, 303)
Screenshot: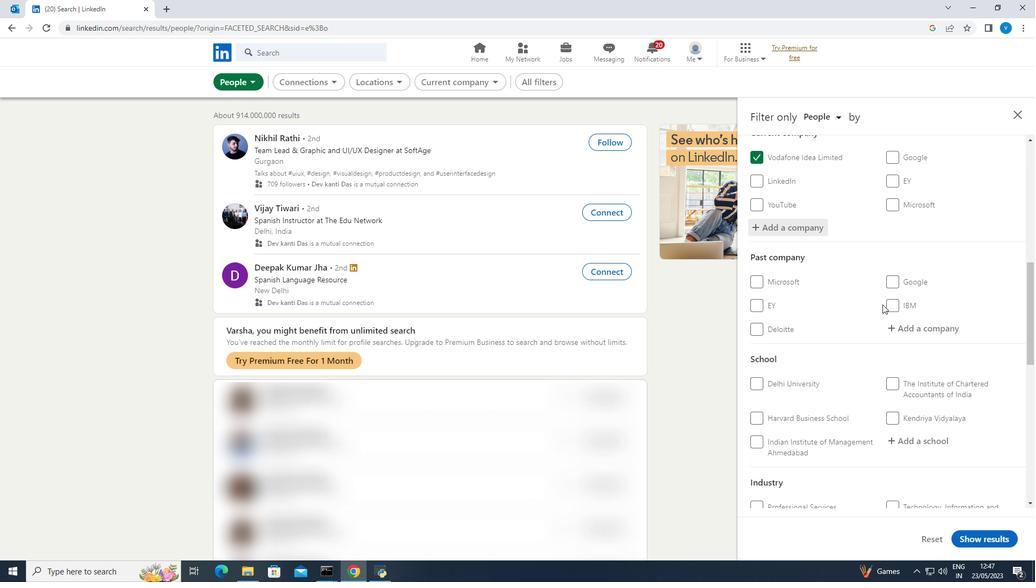 
Action: Mouse scrolled (884, 302) with delta (0, 0)
Screenshot: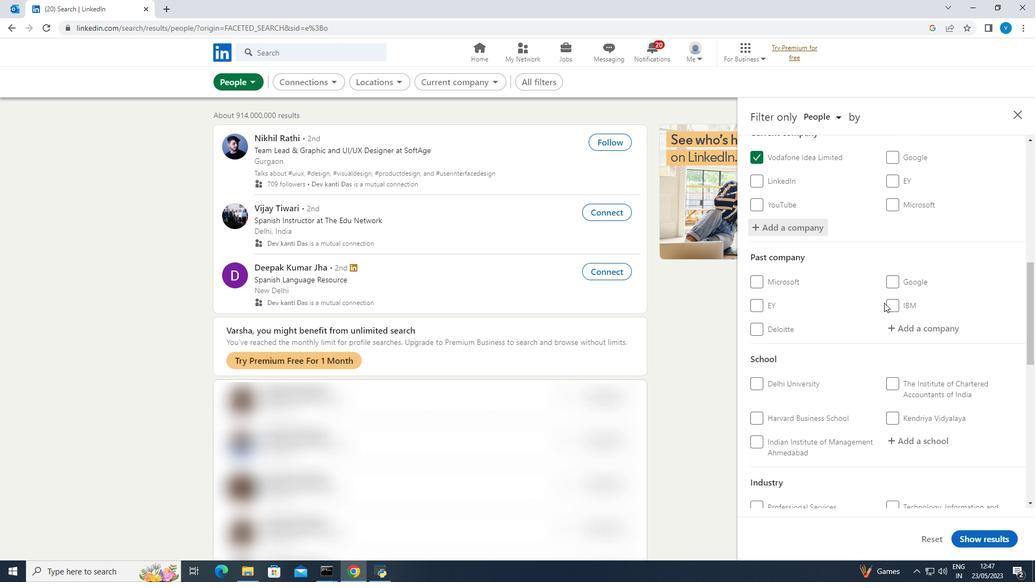 
Action: Mouse moved to (889, 301)
Screenshot: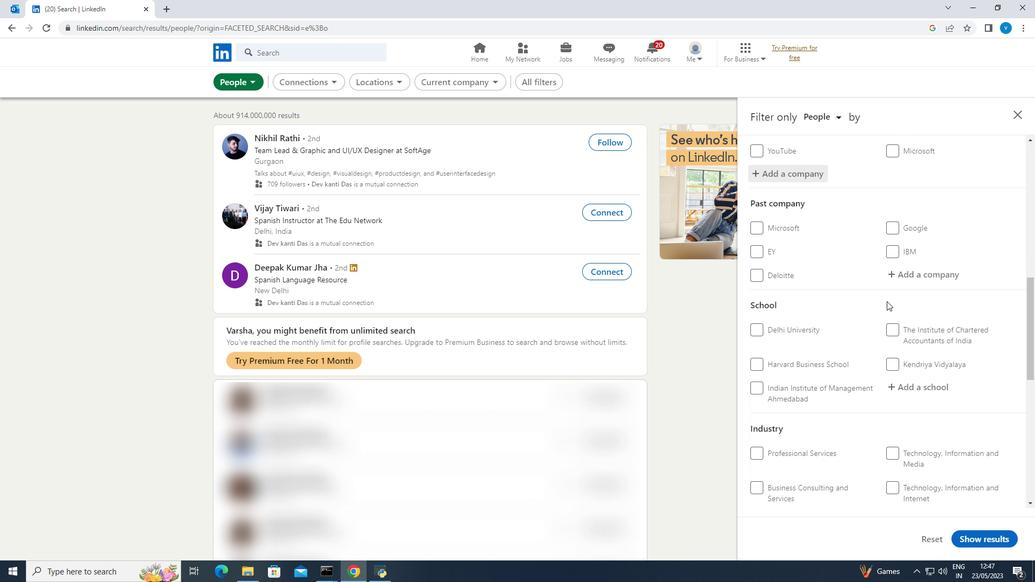 
Action: Mouse scrolled (889, 301) with delta (0, 0)
Screenshot: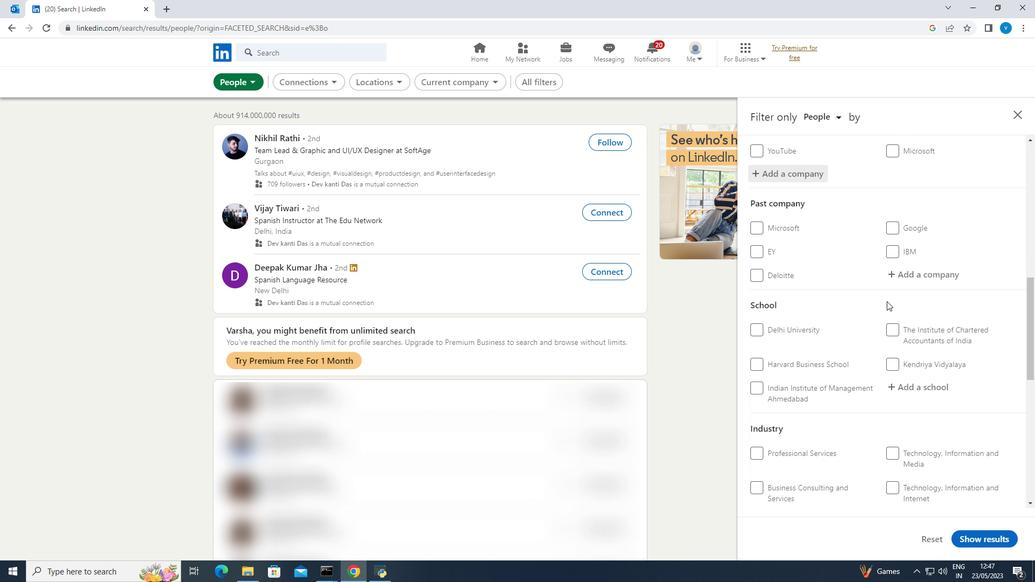 
Action: Mouse moved to (914, 332)
Screenshot: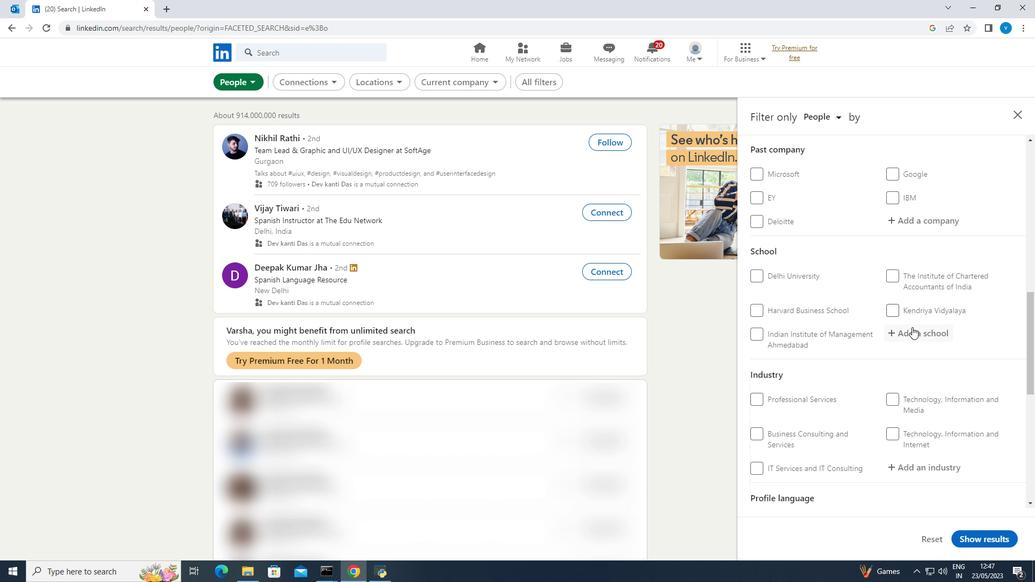 
Action: Mouse pressed left at (914, 332)
Screenshot: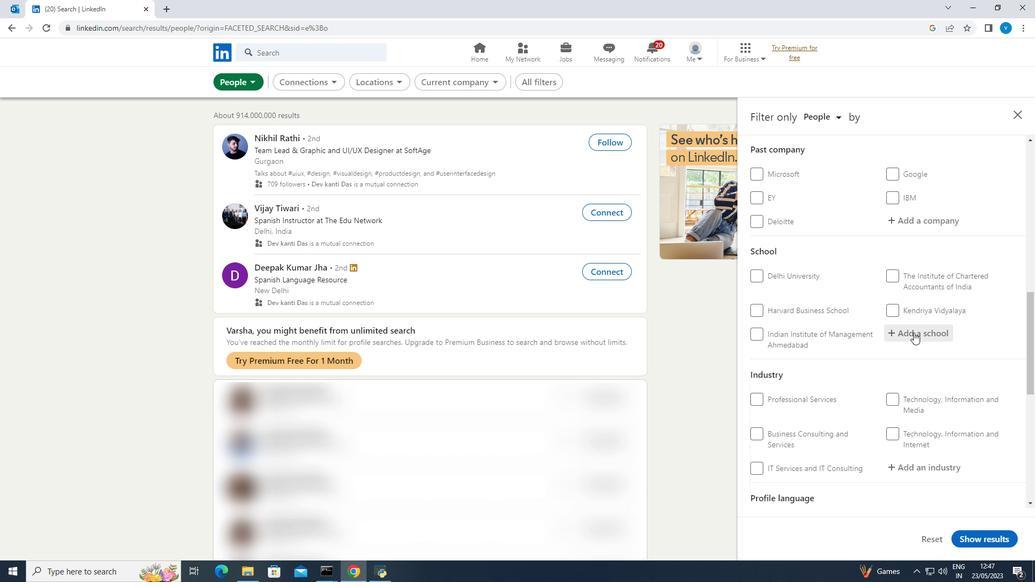 
Action: Mouse moved to (915, 331)
Screenshot: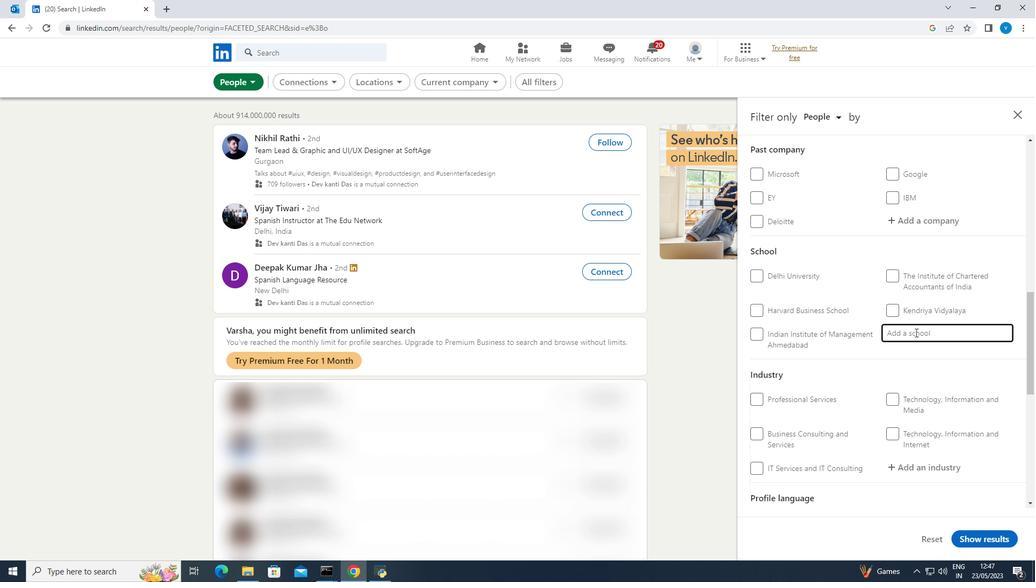 
Action: Key pressed <Key.shift><Key.shift><Key.shift><Key.shift><Key.shift><Key.shift><Key.shift>Gokhale<Key.space><Key.shift><Key.shift><Key.shift><Key.shift><Key.shift><Key.shift>Education<Key.space>
Screenshot: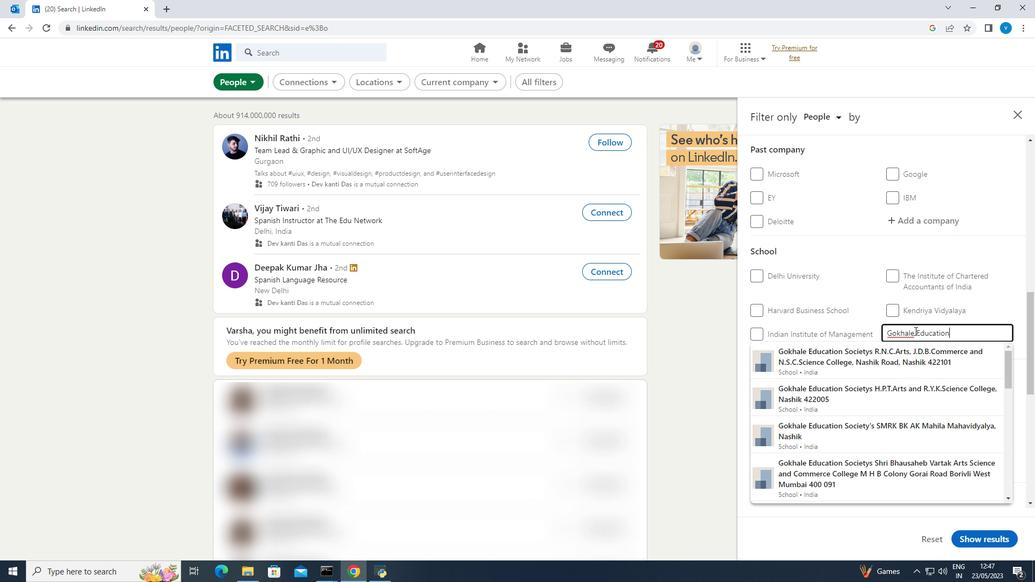 
Action: Mouse moved to (895, 294)
Screenshot: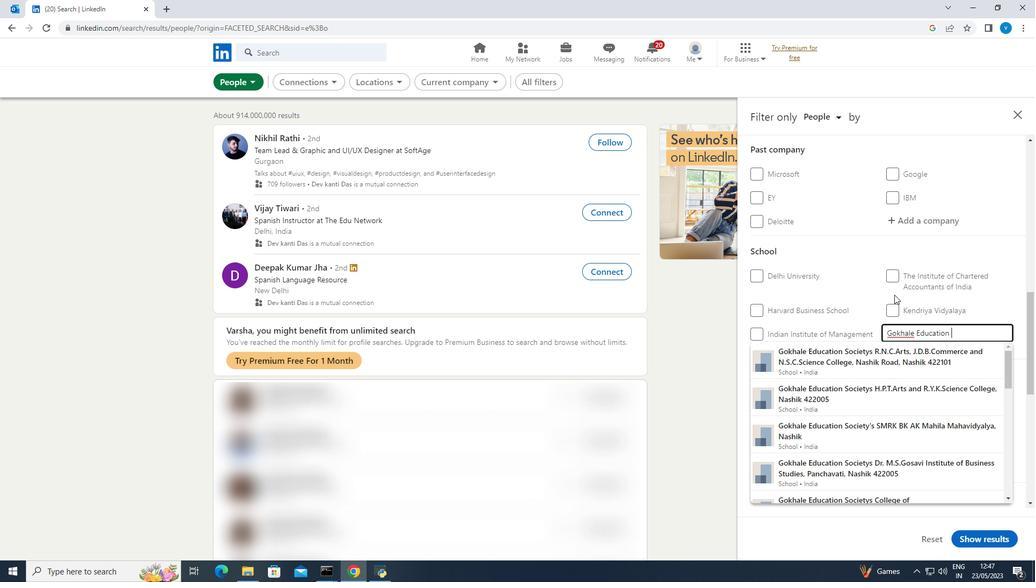 
Action: Key pressed <Key.shift><Key.shift><Key.shift><Key.shift><Key.shift>Societys<Key.space><Key.shift><Key.shift><Key.shift><Key.shift><Key.shift><Key.shift><Key.shift>Shri<Key.space><Key.shift><Key.shift><Key.shift><Key.shift><Key.shift><Key.shift><Key.shift><Key.shift>Bhausaheb
Screenshot: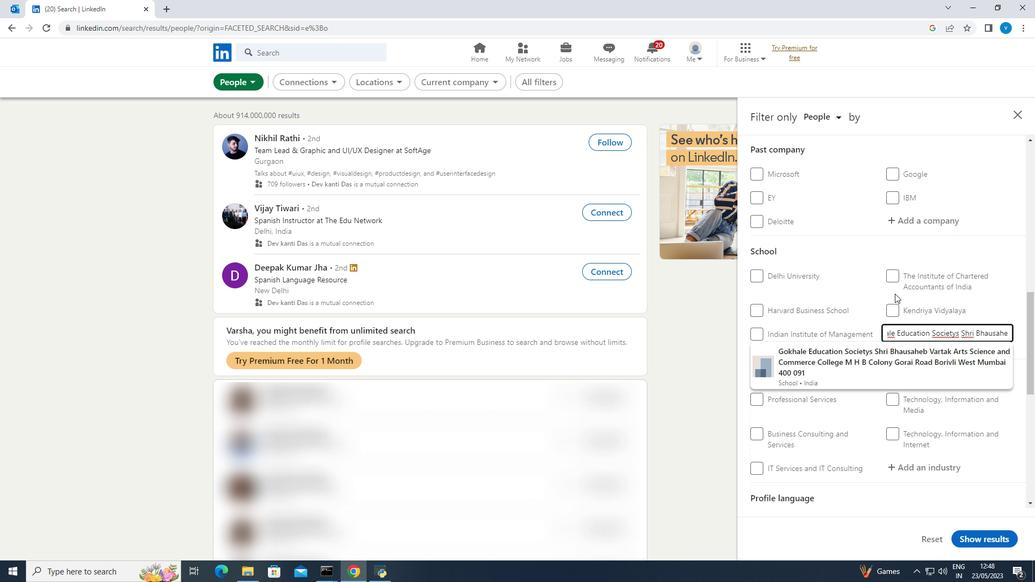 
Action: Mouse moved to (876, 369)
Screenshot: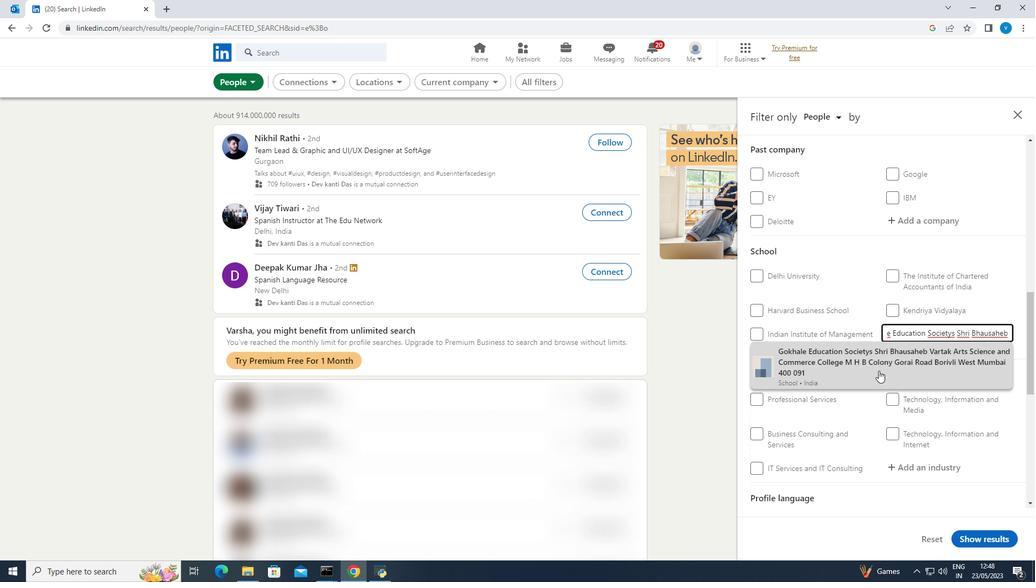 
Action: Mouse pressed left at (876, 369)
Screenshot: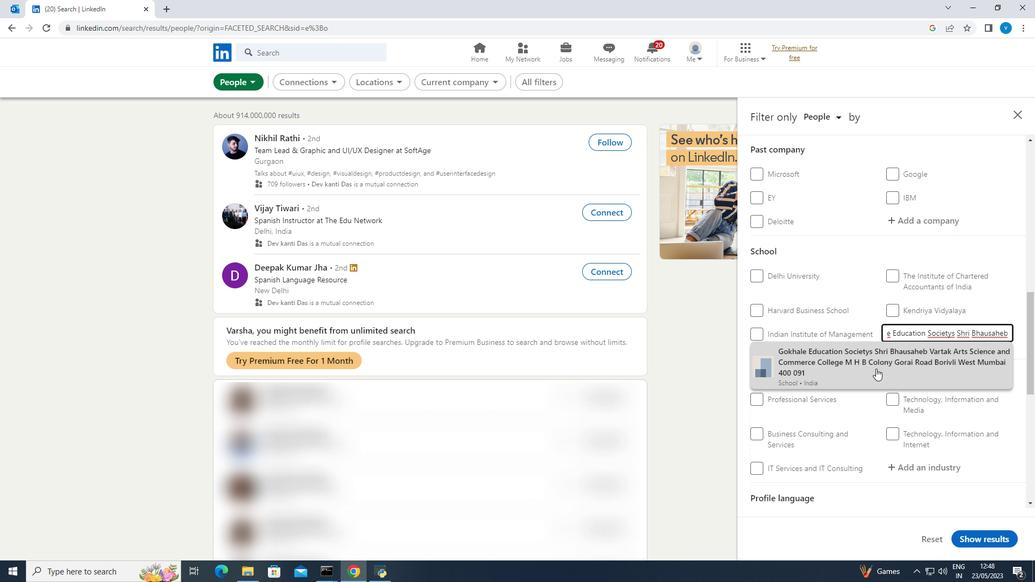 
Action: Mouse moved to (877, 366)
Screenshot: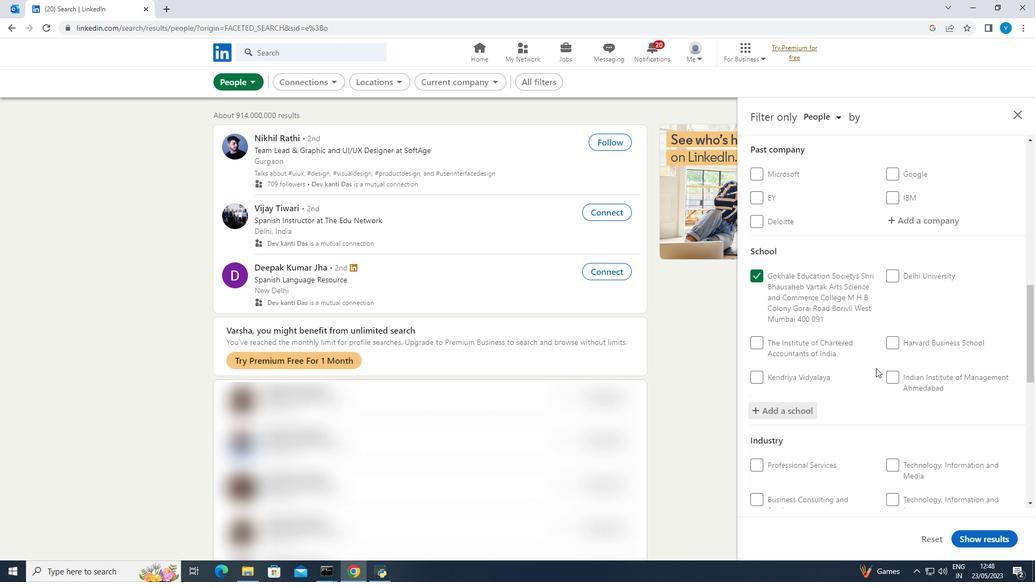 
Action: Mouse scrolled (877, 366) with delta (0, 0)
Screenshot: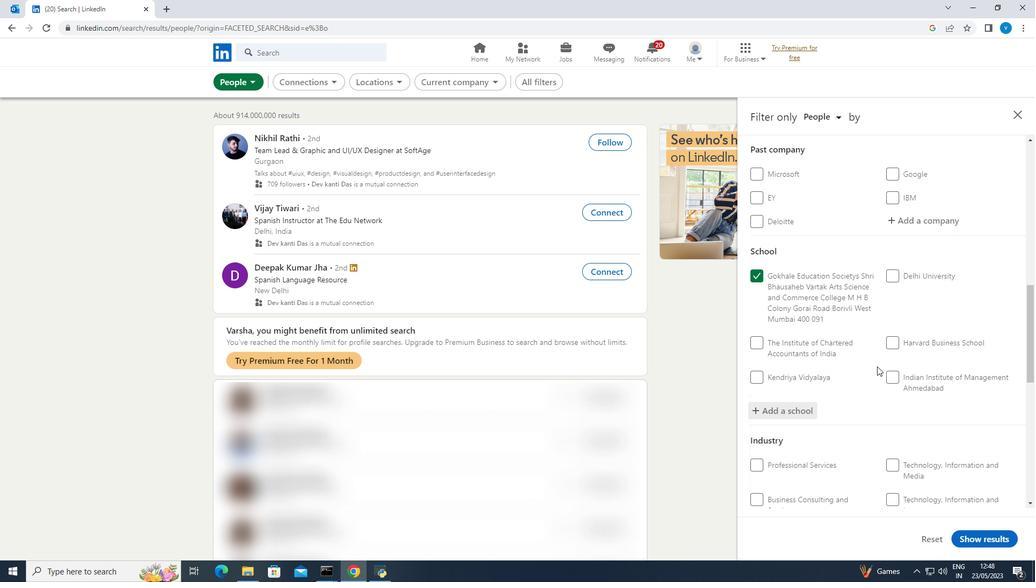 
Action: Mouse scrolled (877, 366) with delta (0, 0)
Screenshot: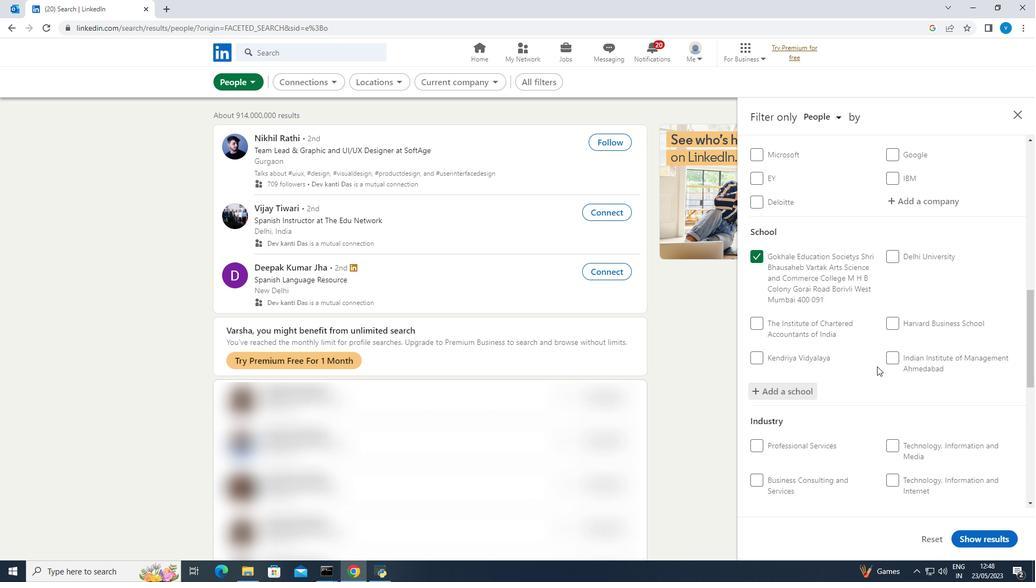 
Action: Mouse moved to (879, 365)
Screenshot: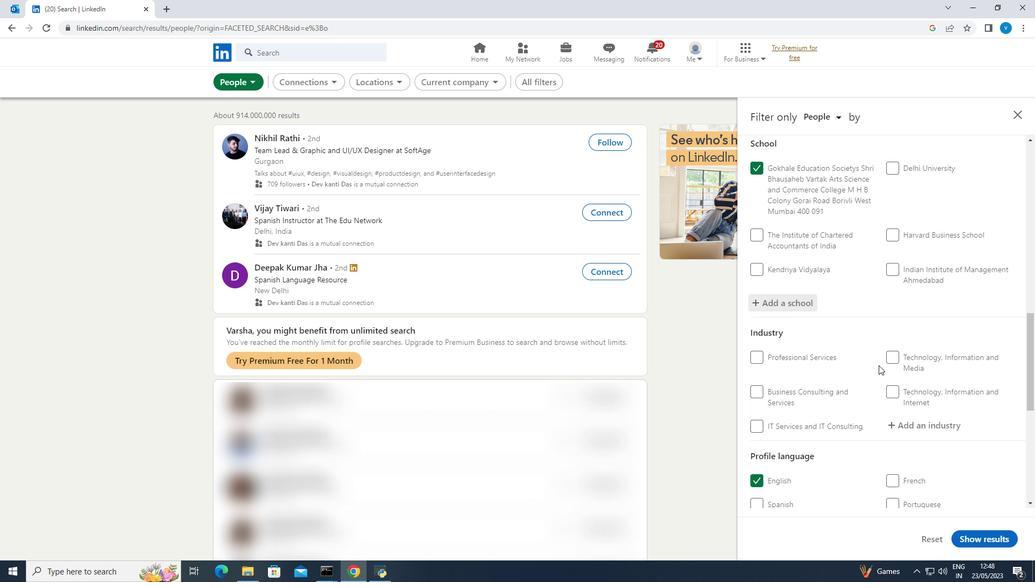 
Action: Mouse scrolled (879, 365) with delta (0, 0)
Screenshot: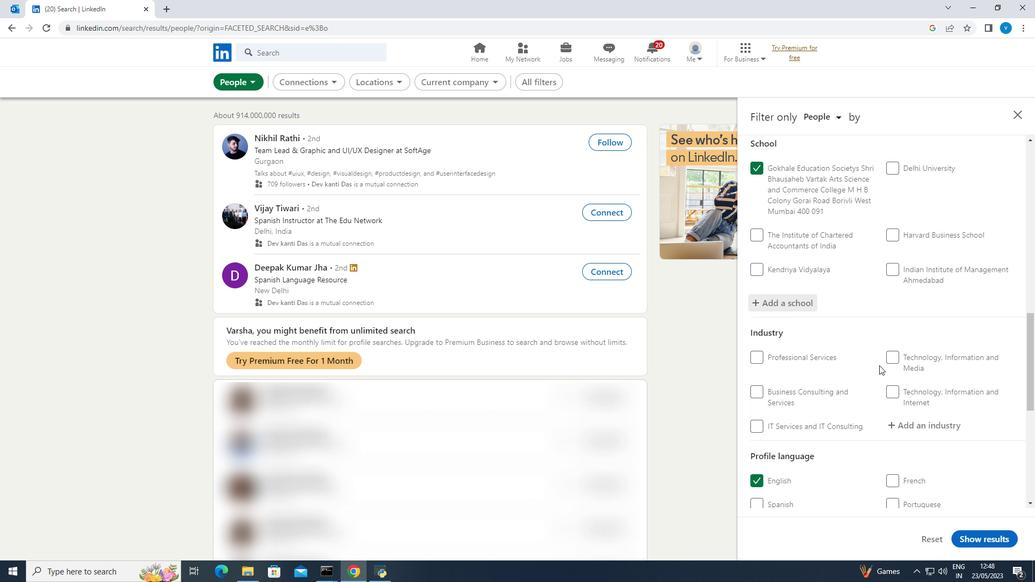 
Action: Mouse moved to (899, 364)
Screenshot: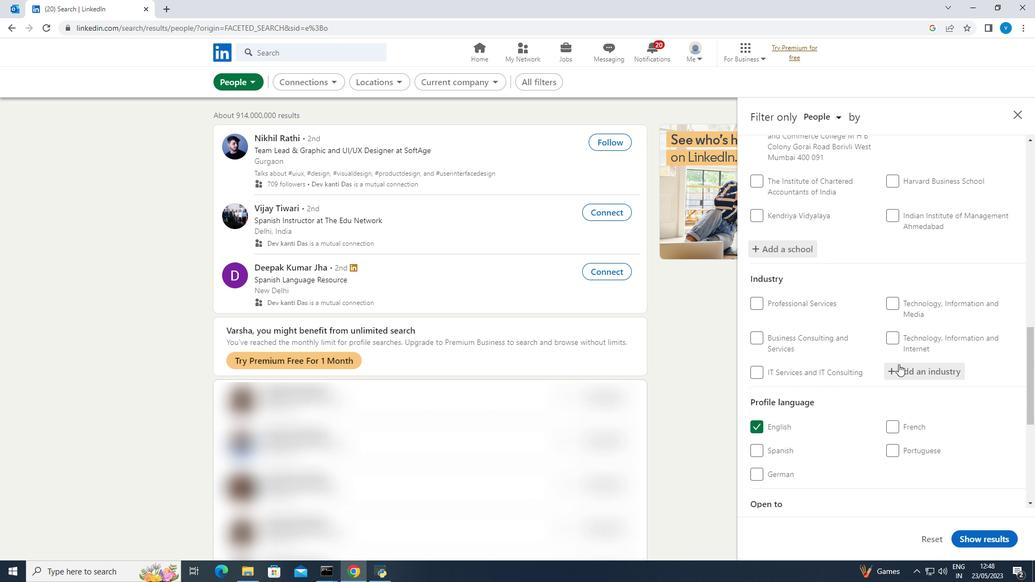 
Action: Mouse pressed left at (899, 364)
Screenshot: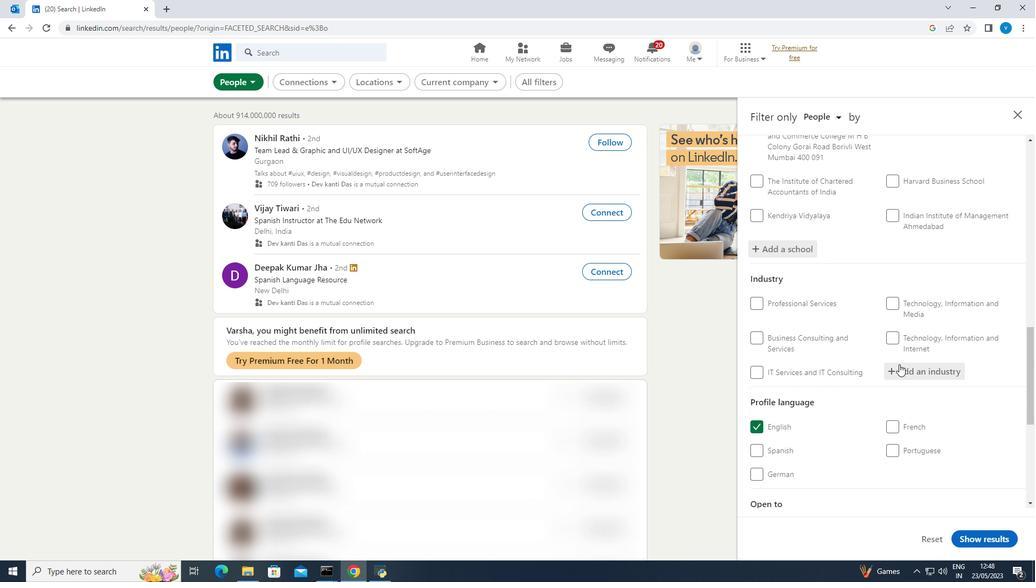 
Action: Mouse moved to (870, 253)
Screenshot: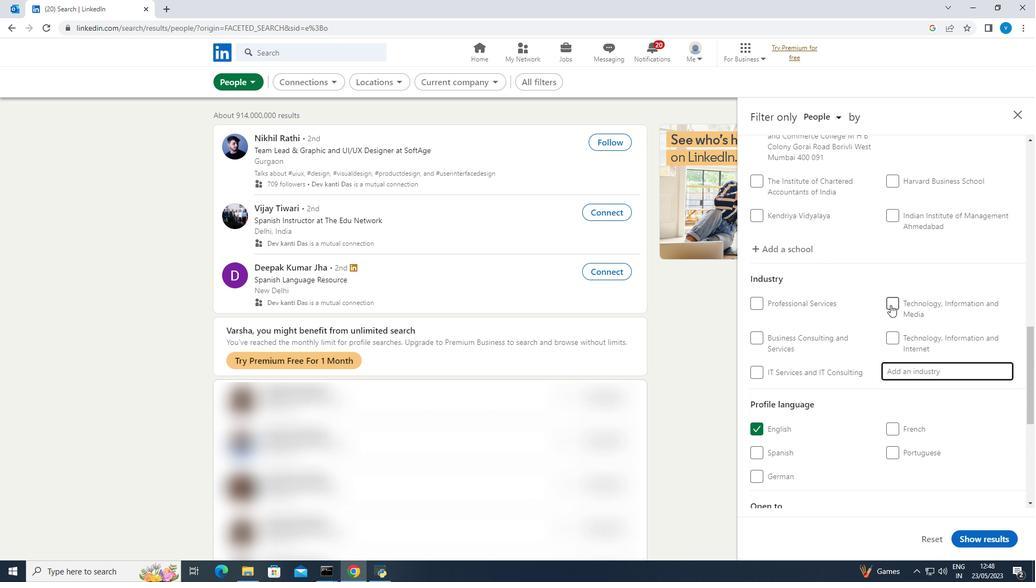 
Action: Key pressed <Key.shift><Key.shift><Key.shift><Key.shift><Key.shift>Fundraising
Screenshot: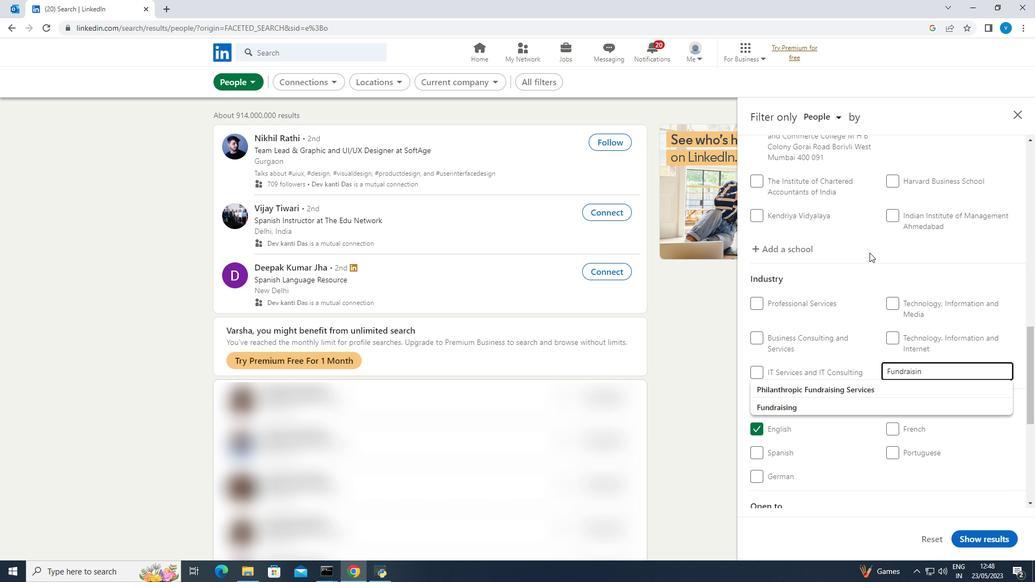 
Action: Mouse moved to (820, 386)
Screenshot: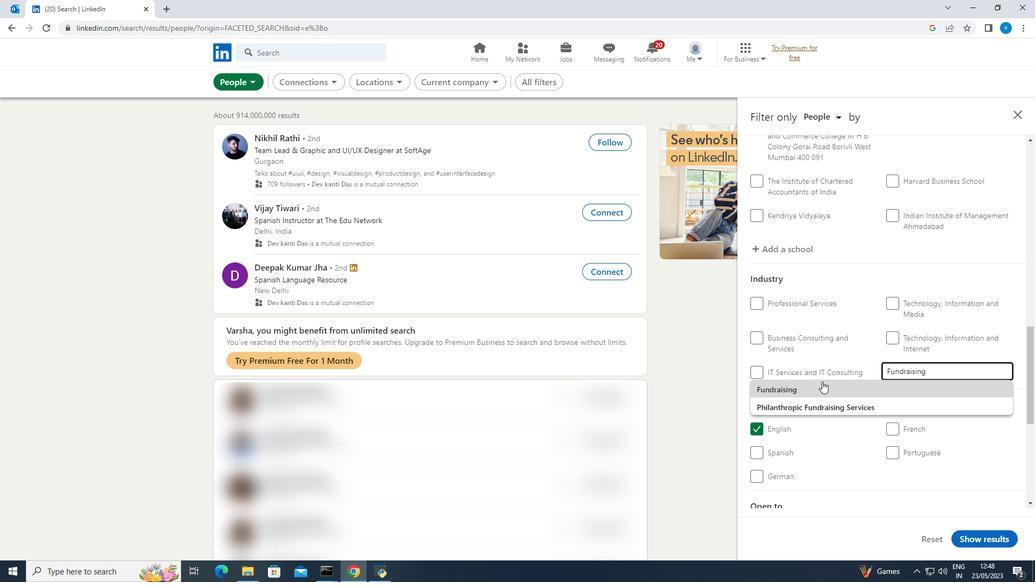 
Action: Mouse pressed left at (820, 386)
Screenshot: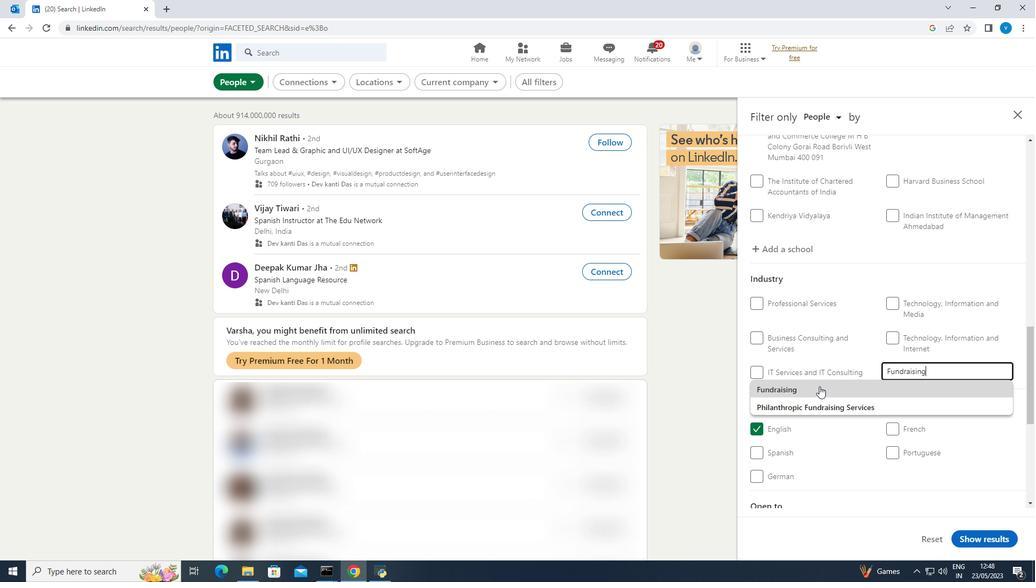 
Action: Mouse moved to (822, 386)
Screenshot: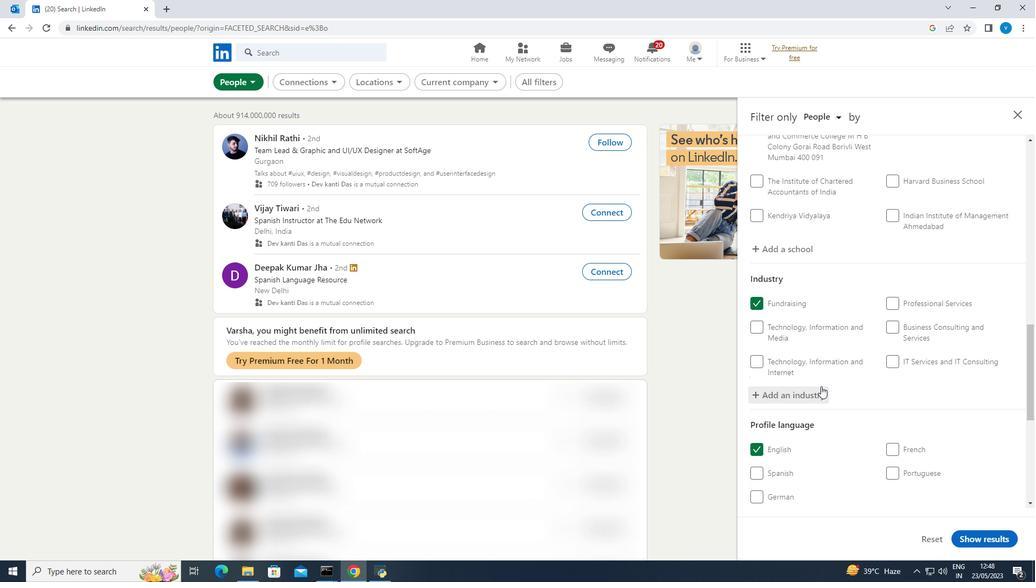 
Action: Mouse scrolled (822, 386) with delta (0, 0)
Screenshot: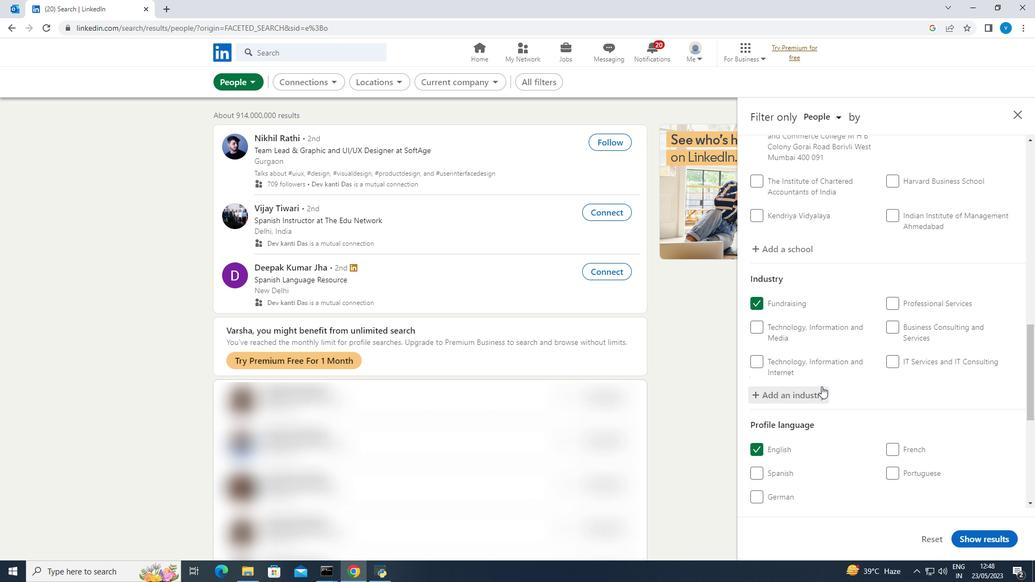
Action: Mouse moved to (822, 386)
Screenshot: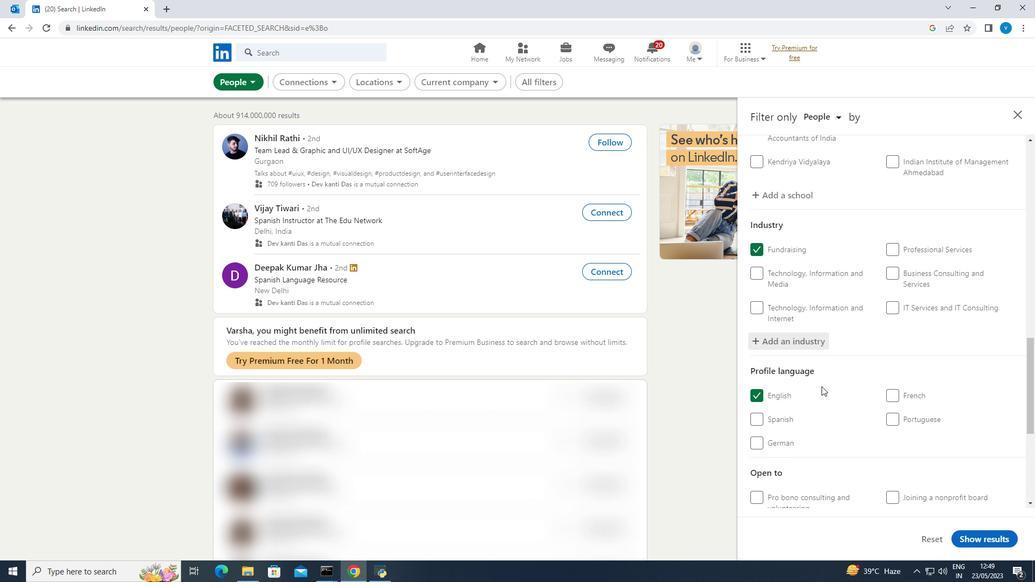 
Action: Mouse scrolled (822, 385) with delta (0, 0)
Screenshot: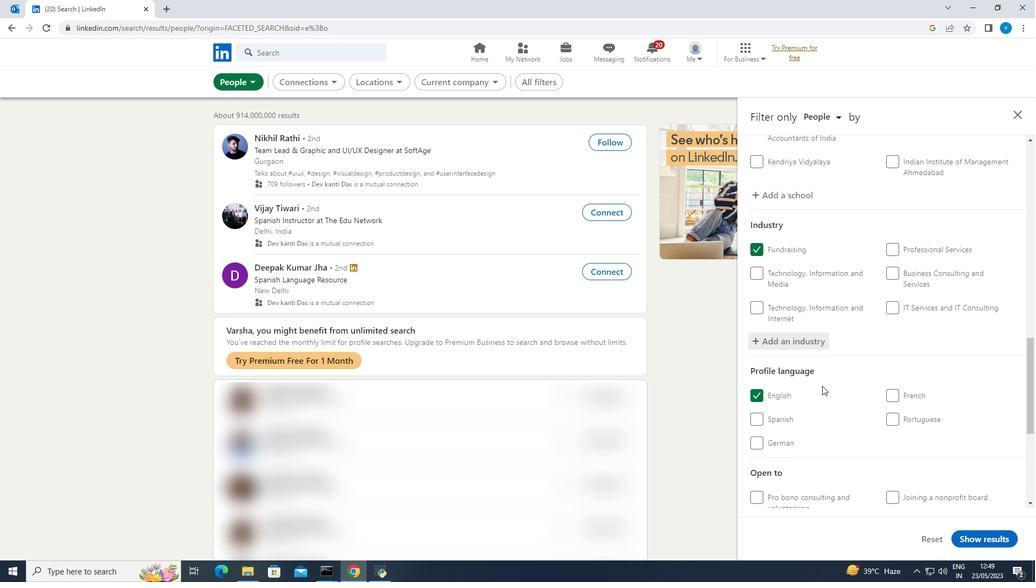 
Action: Mouse moved to (823, 384)
Screenshot: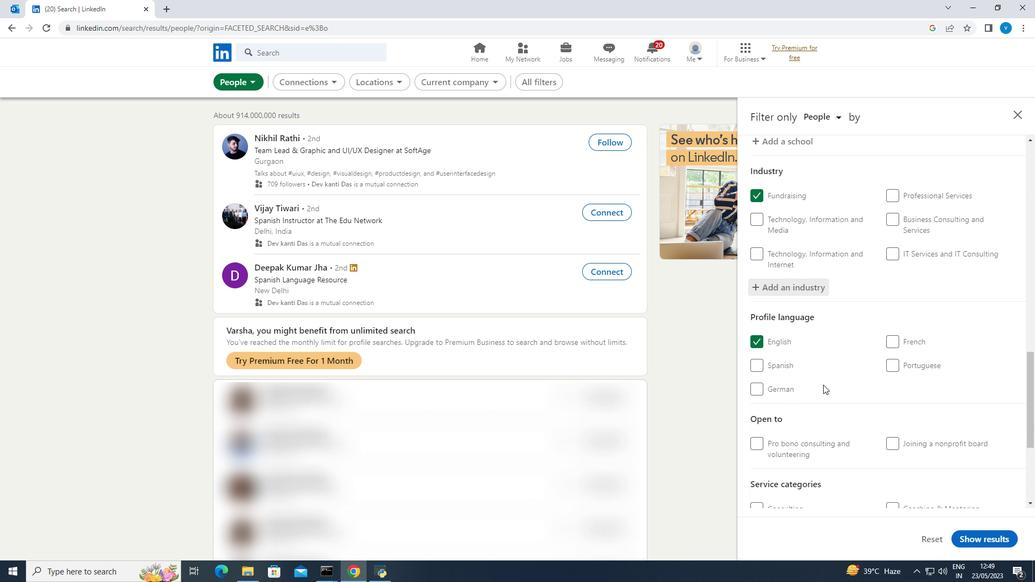
Action: Mouse scrolled (823, 383) with delta (0, 0)
Screenshot: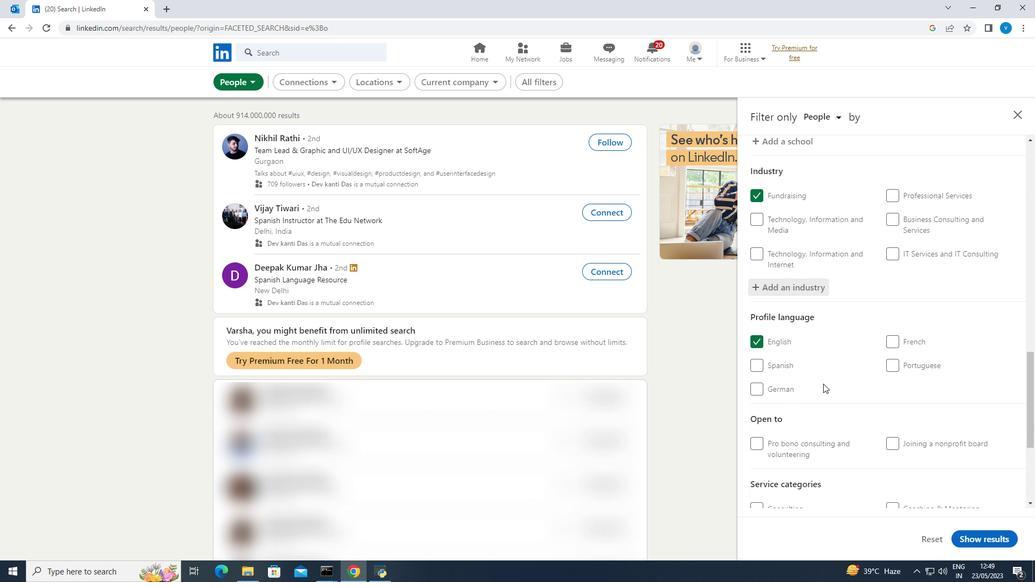 
Action: Mouse moved to (825, 381)
Screenshot: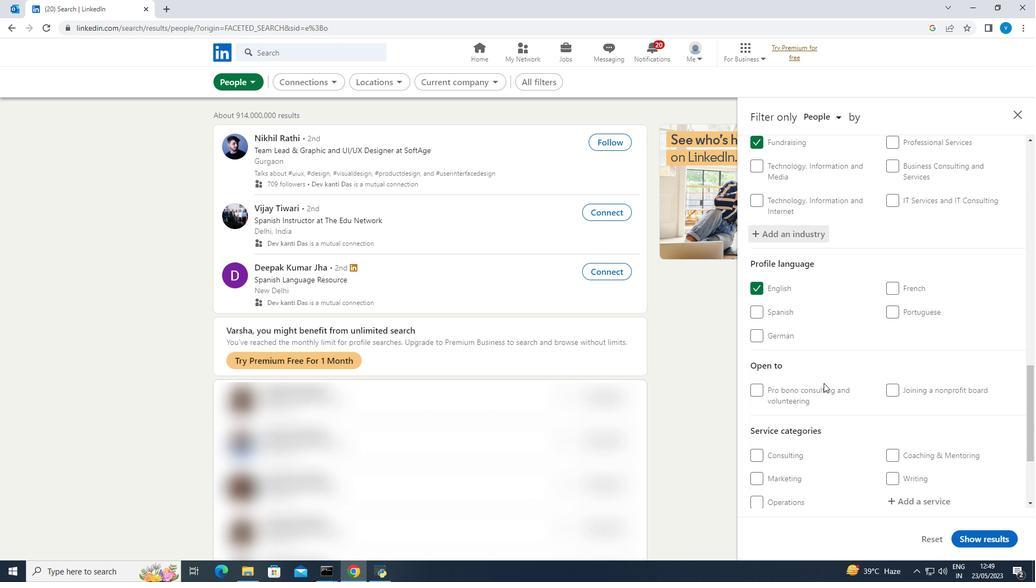 
Action: Mouse scrolled (825, 381) with delta (0, 0)
Screenshot: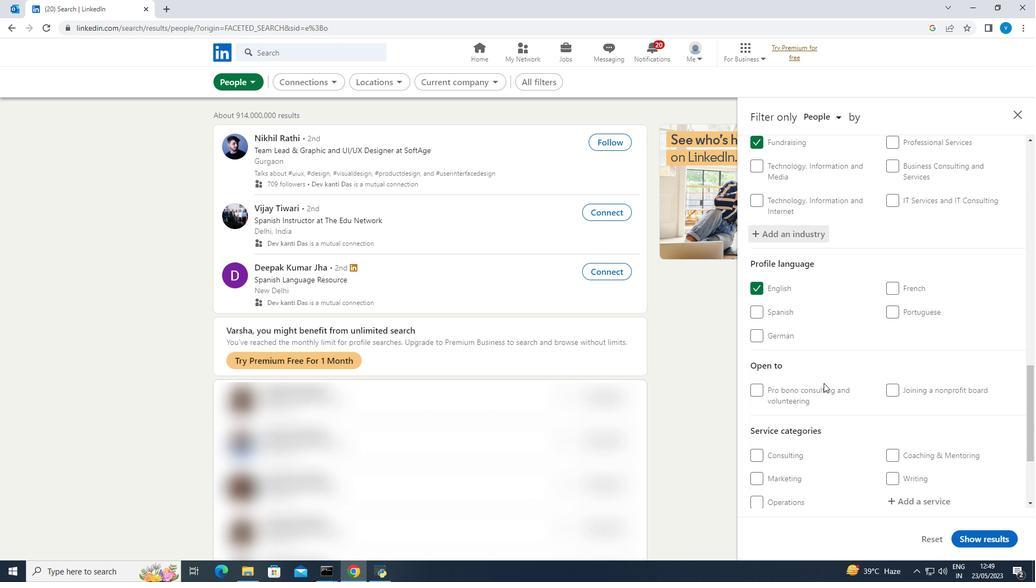 
Action: Mouse moved to (826, 380)
Screenshot: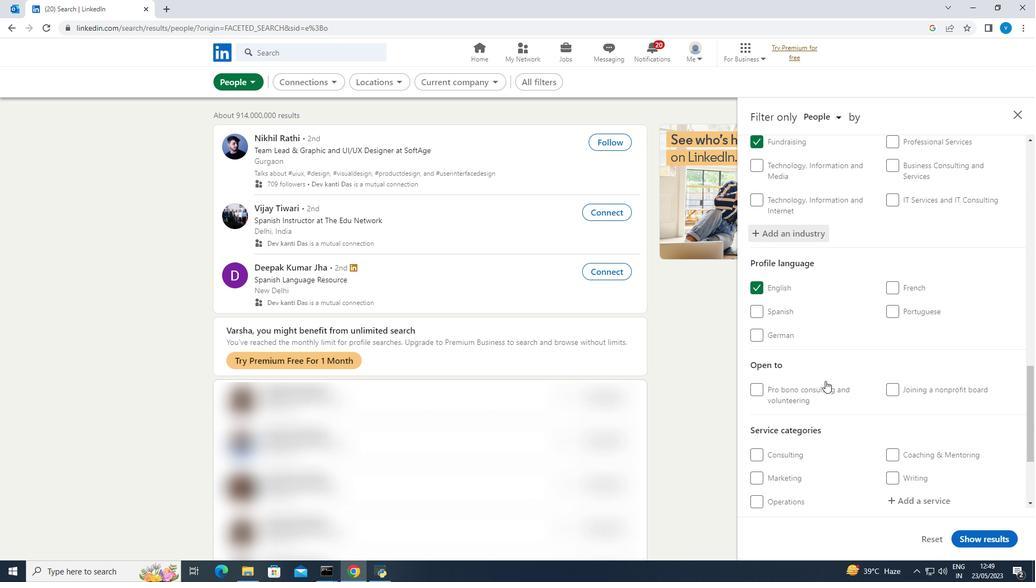 
Action: Mouse scrolled (826, 380) with delta (0, 0)
Screenshot: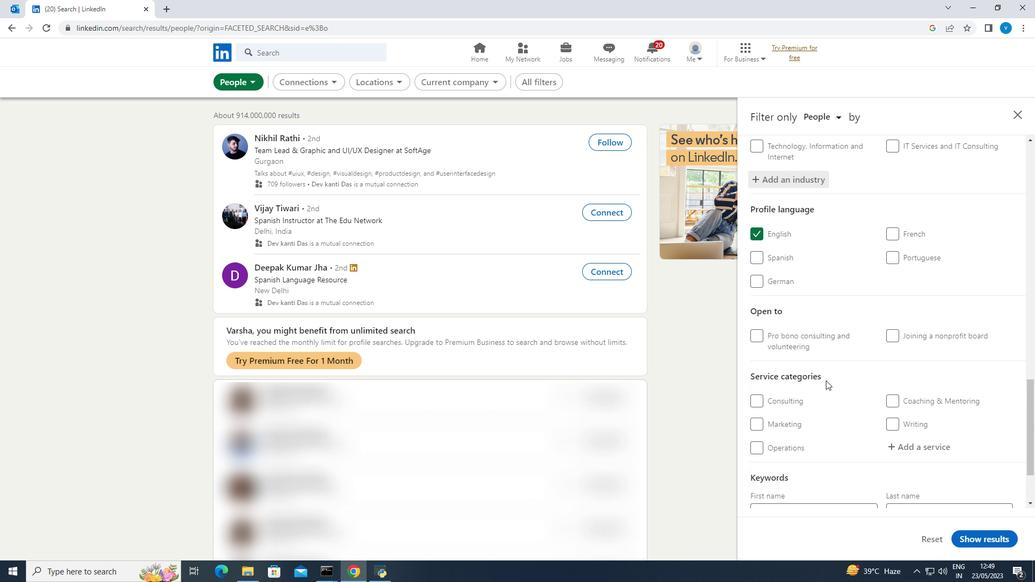 
Action: Mouse moved to (893, 389)
Screenshot: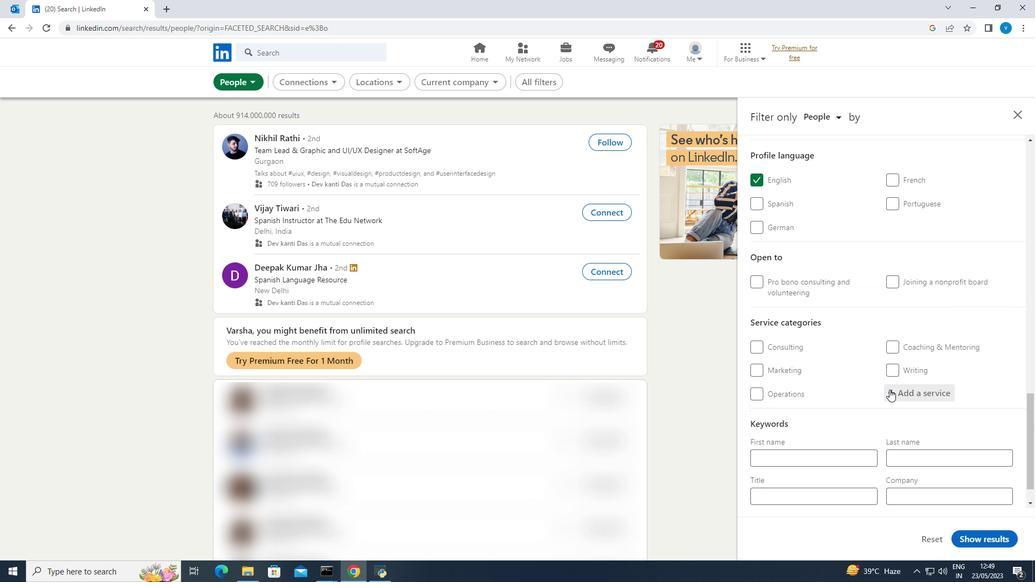 
Action: Mouse pressed left at (893, 389)
Screenshot: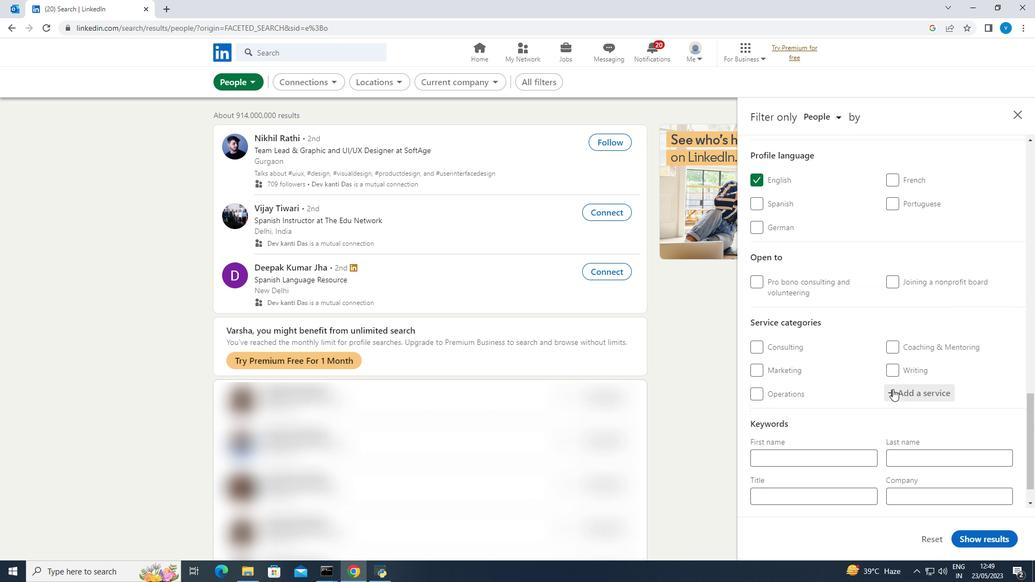 
Action: Mouse moved to (878, 323)
Screenshot: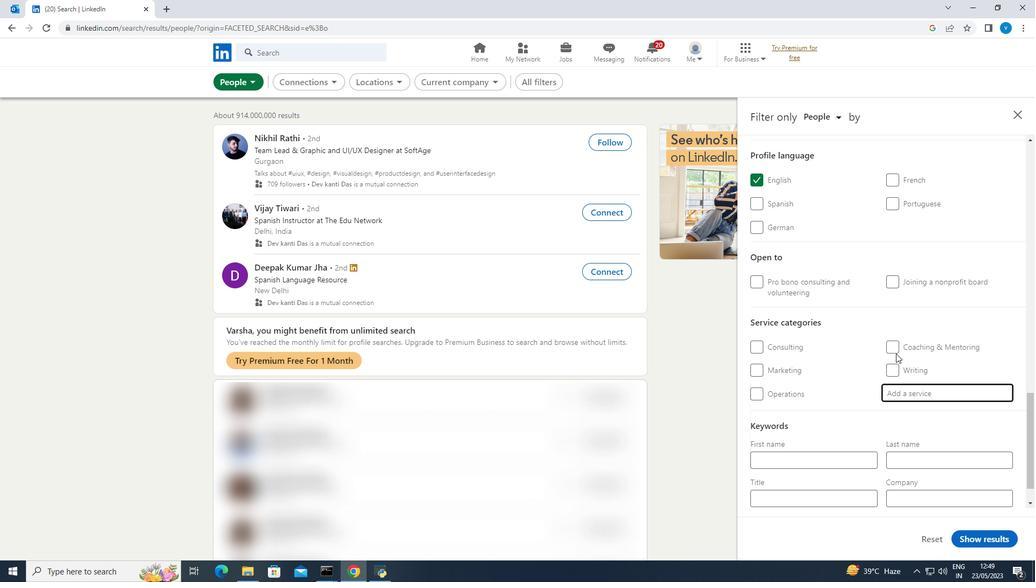 
Action: Key pressed <Key.shift><Key.shift><Key.shift><Key.shift><Key.shift><Key.shift><Key.shift><Key.shift><Key.shift>Search<Key.space>
Screenshot: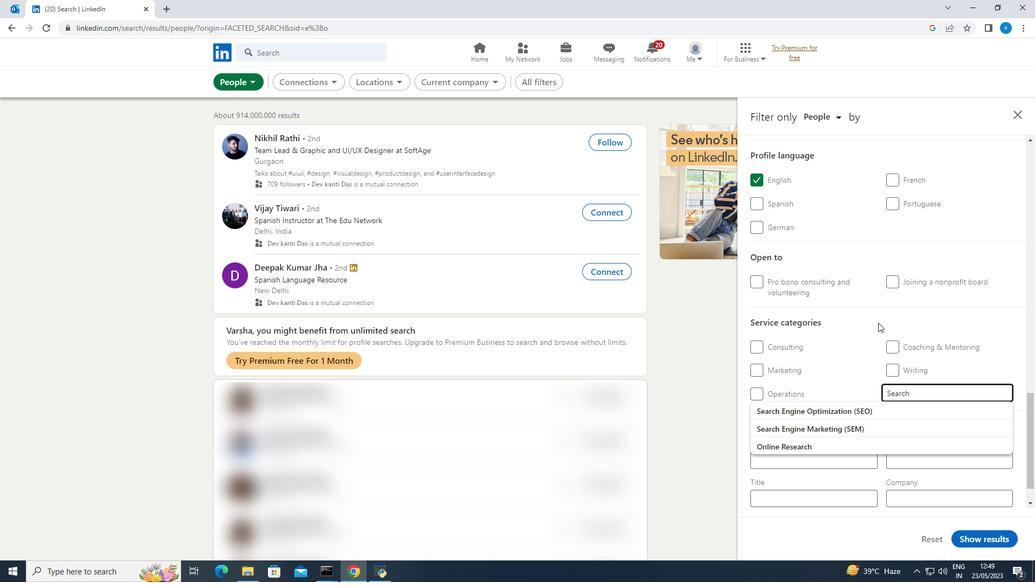 
Action: Mouse moved to (820, 413)
Screenshot: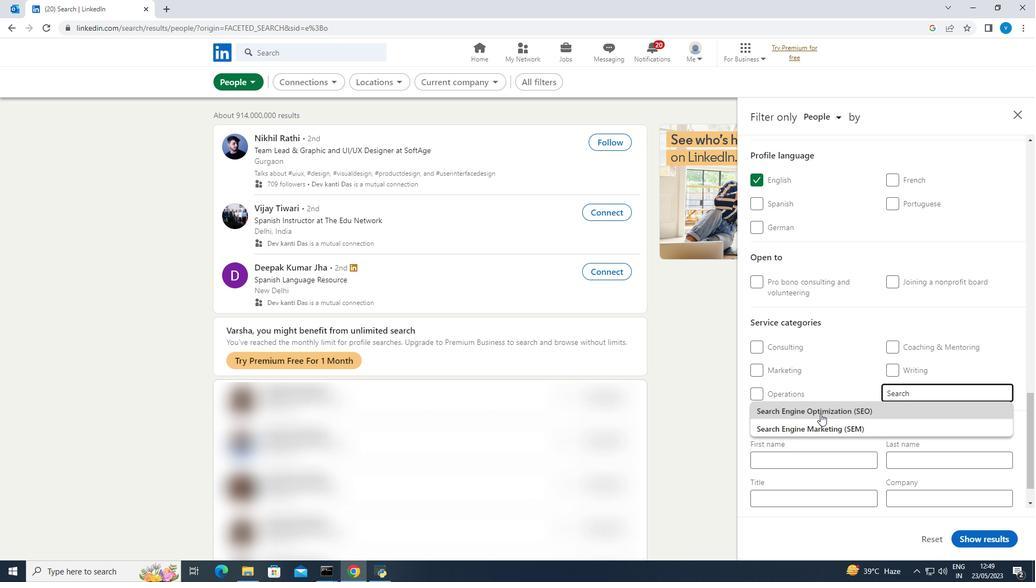
Action: Mouse pressed left at (820, 413)
Screenshot: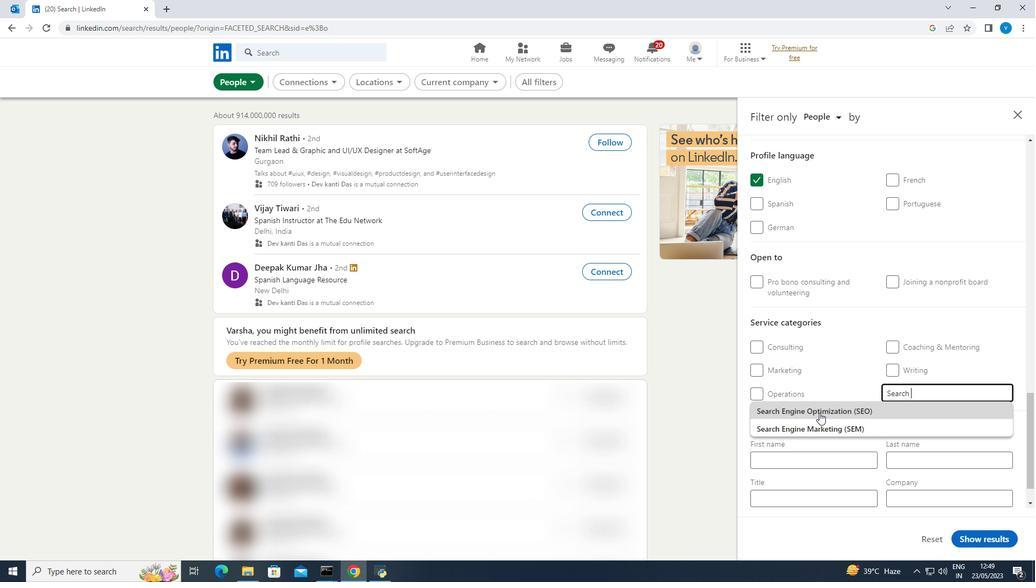 
Action: Mouse moved to (825, 397)
Screenshot: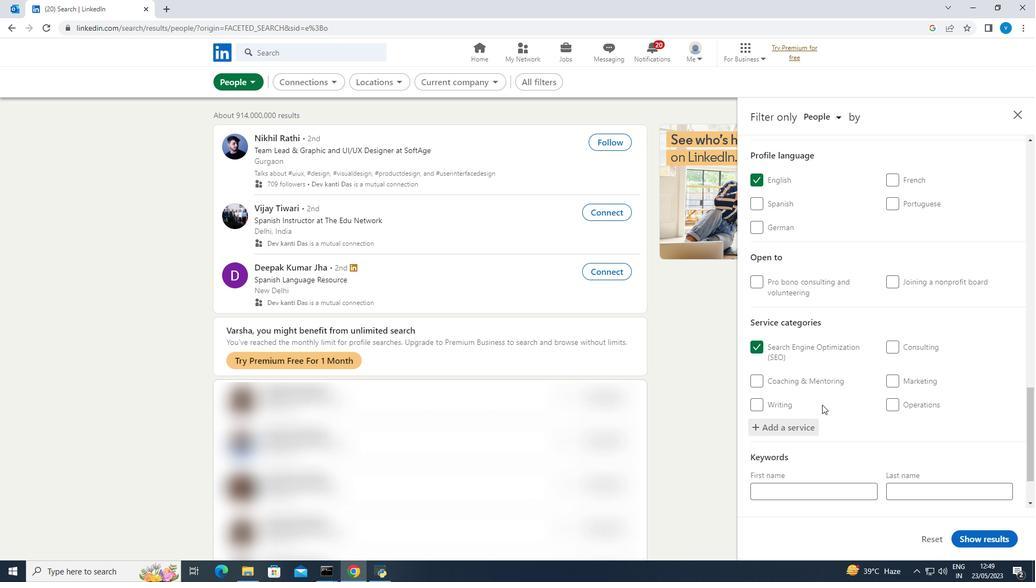 
Action: Mouse scrolled (825, 397) with delta (0, 0)
Screenshot: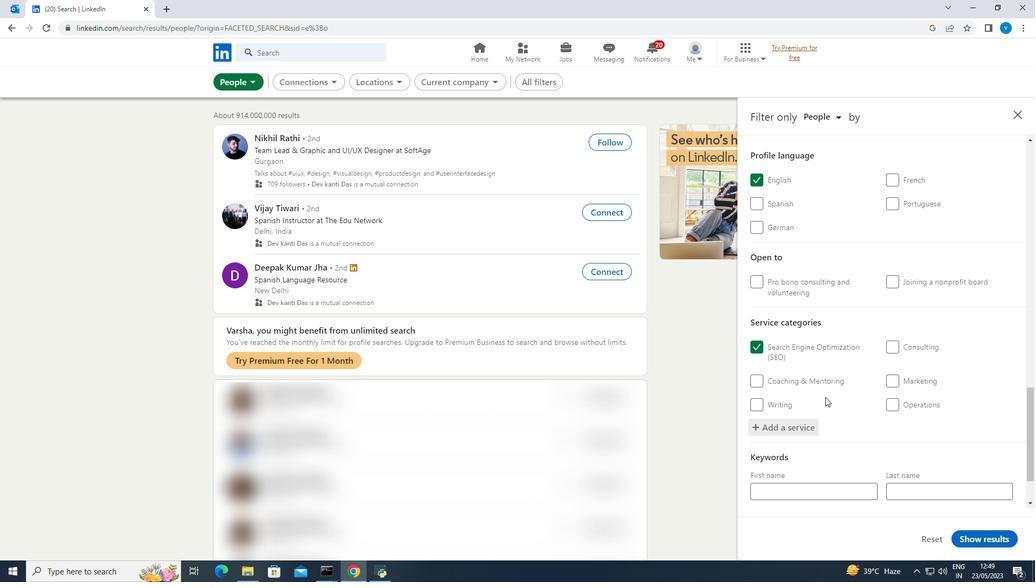 
Action: Mouse moved to (827, 394)
Screenshot: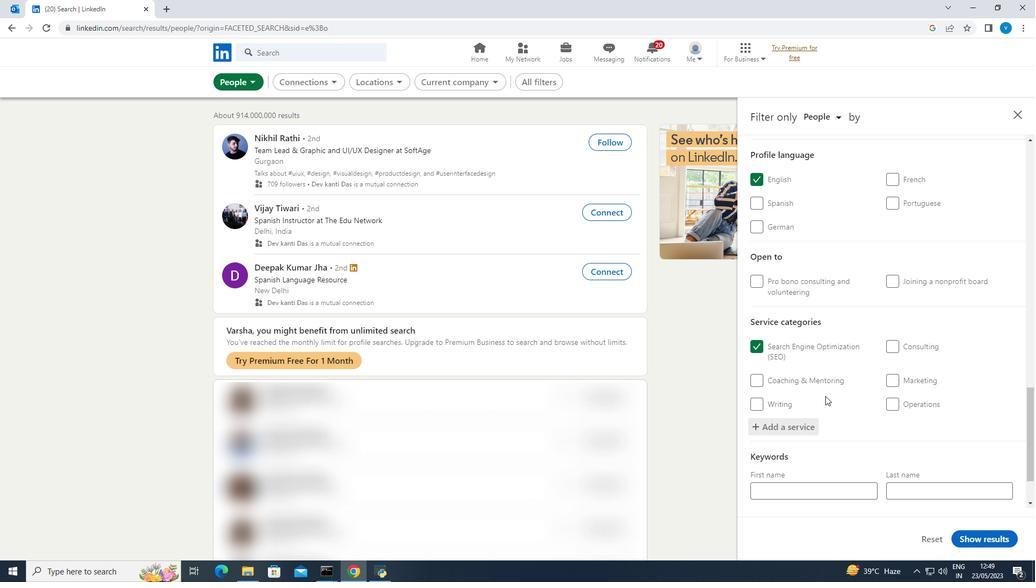 
Action: Mouse scrolled (827, 394) with delta (0, 0)
Screenshot: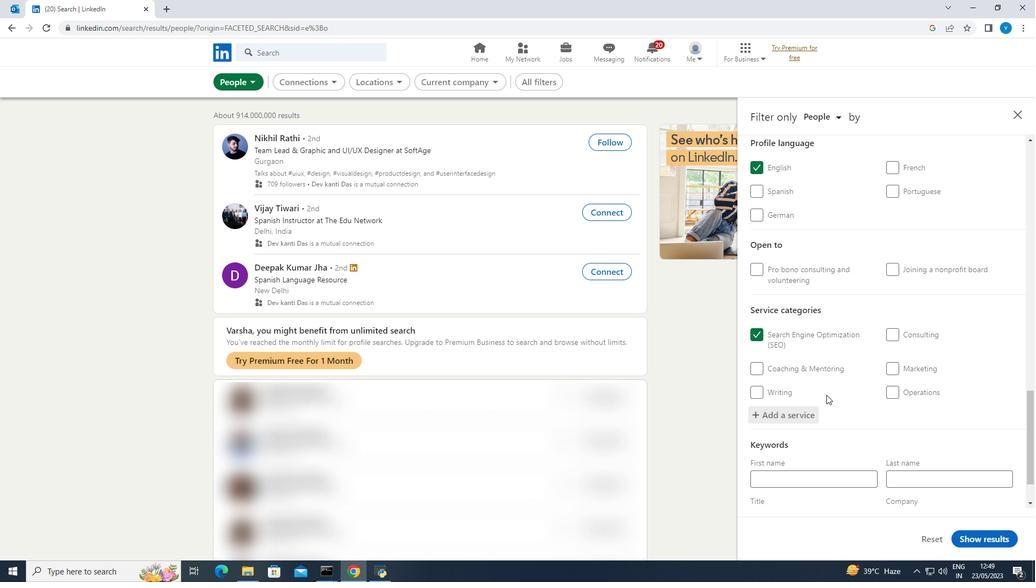 
Action: Mouse moved to (828, 393)
Screenshot: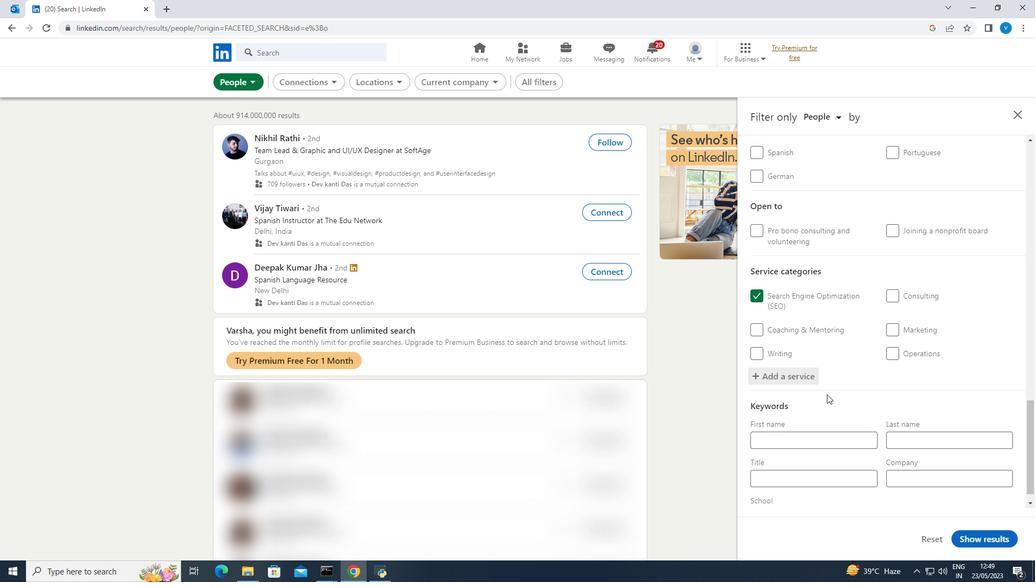 
Action: Mouse scrolled (828, 393) with delta (0, 0)
Screenshot: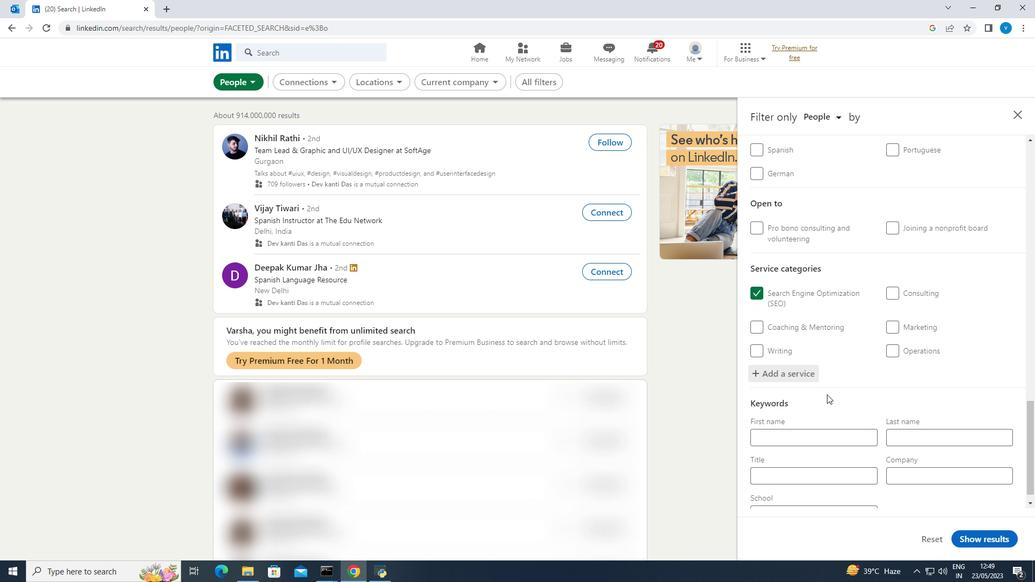 
Action: Mouse scrolled (828, 393) with delta (0, 0)
Screenshot: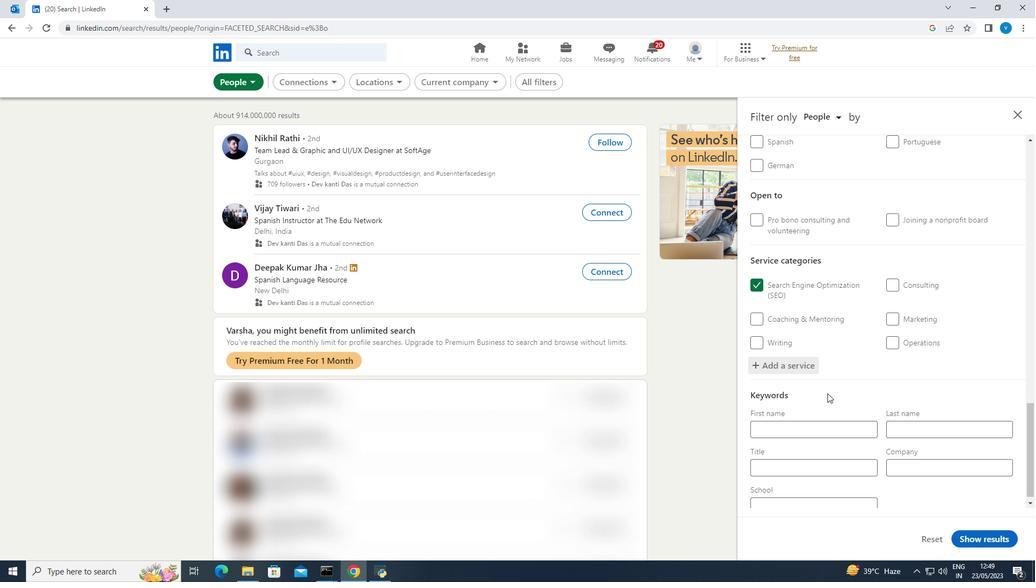 
Action: Mouse moved to (802, 461)
Screenshot: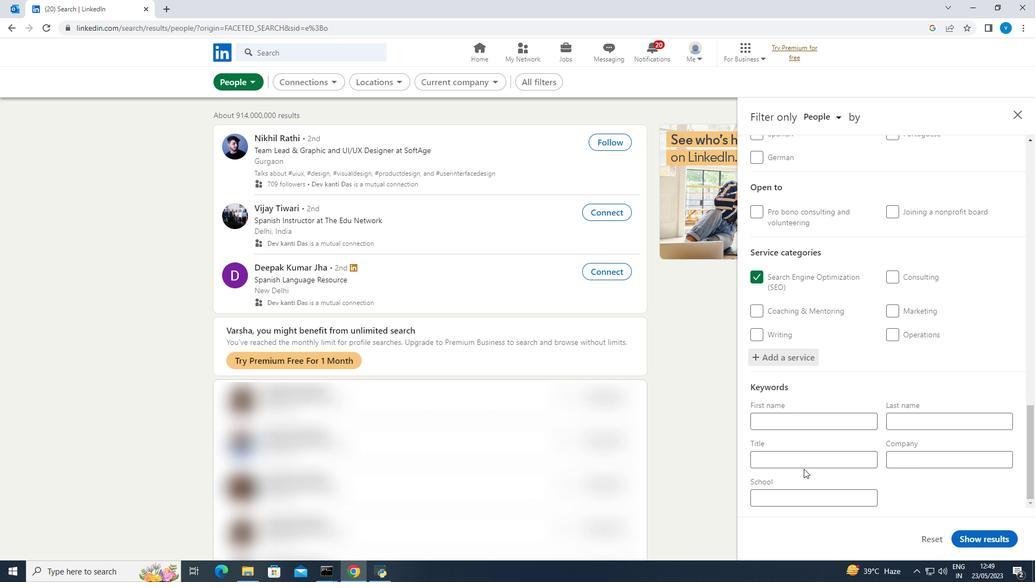 
Action: Mouse pressed left at (802, 461)
Screenshot: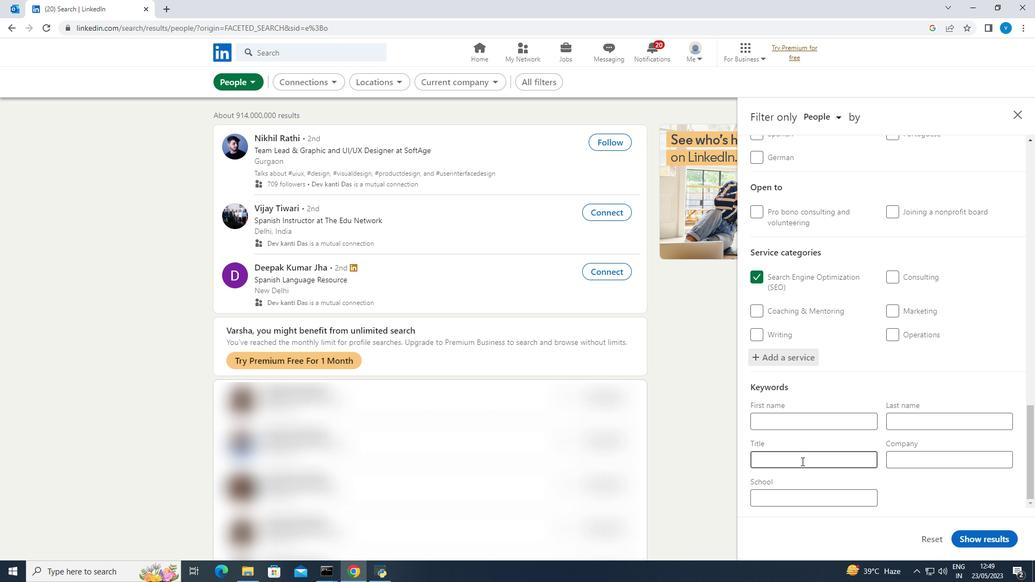 
Action: Mouse moved to (759, 310)
Screenshot: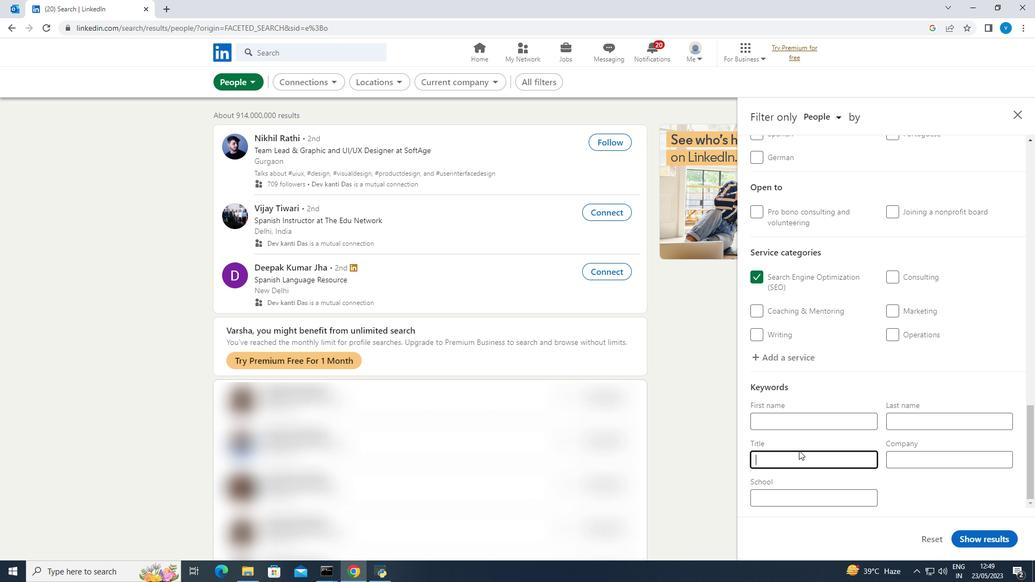 
Action: Key pressed <Key.shift><Key.shift><Key.shift>Manager
Screenshot: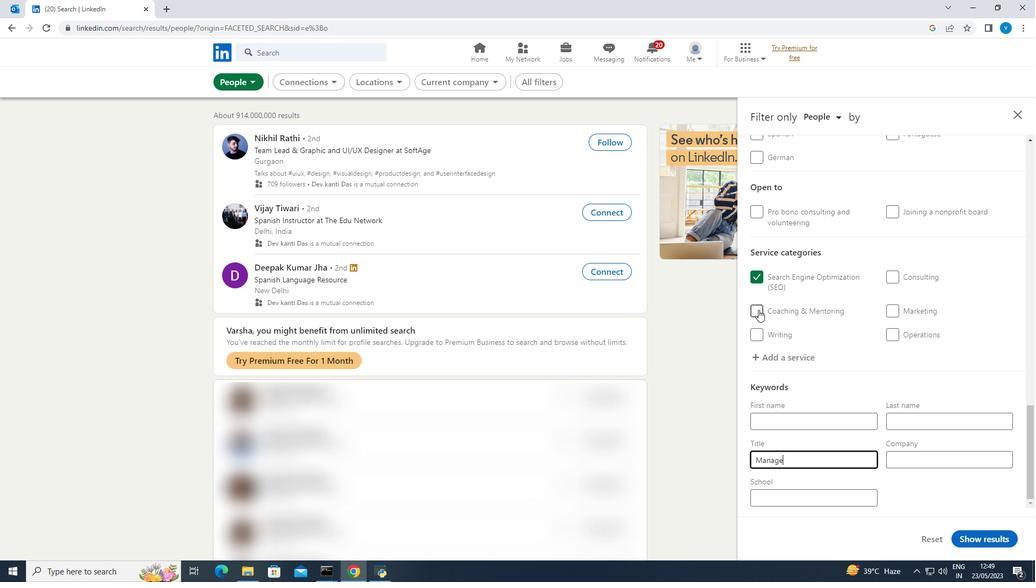 
Action: Mouse moved to (961, 536)
Screenshot: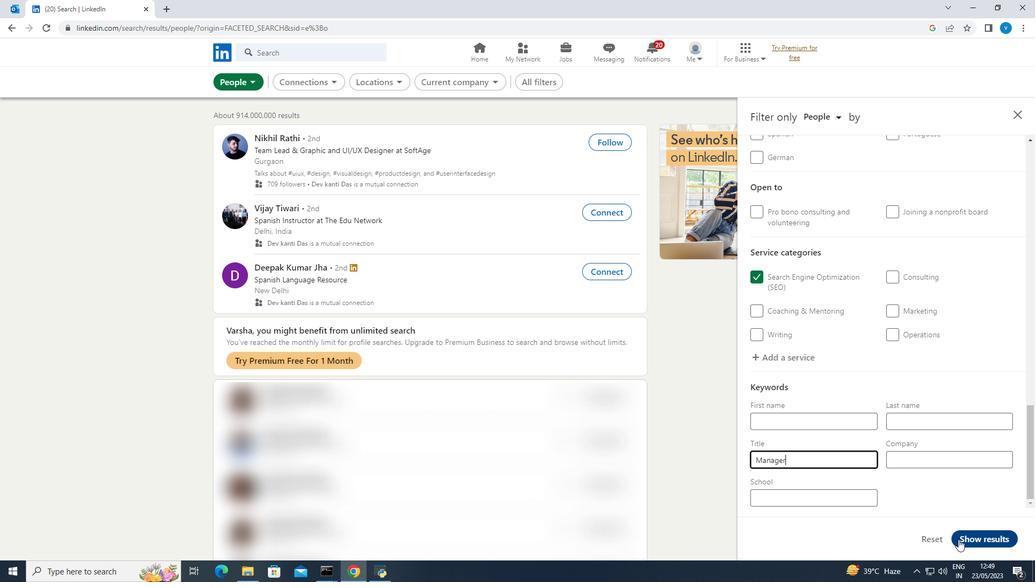 
Action: Mouse pressed left at (961, 536)
Screenshot: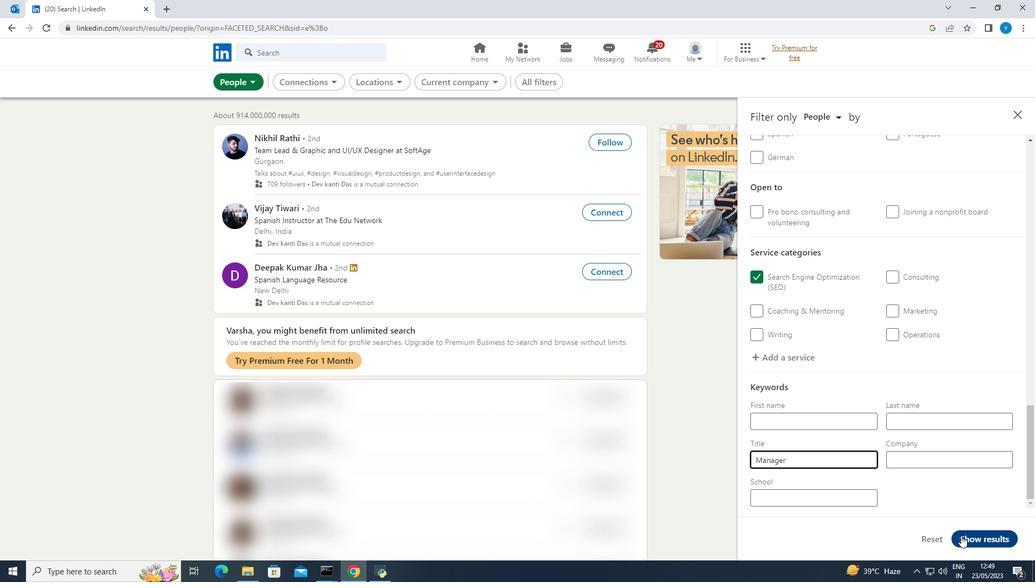 
Action: Mouse moved to (892, 373)
Screenshot: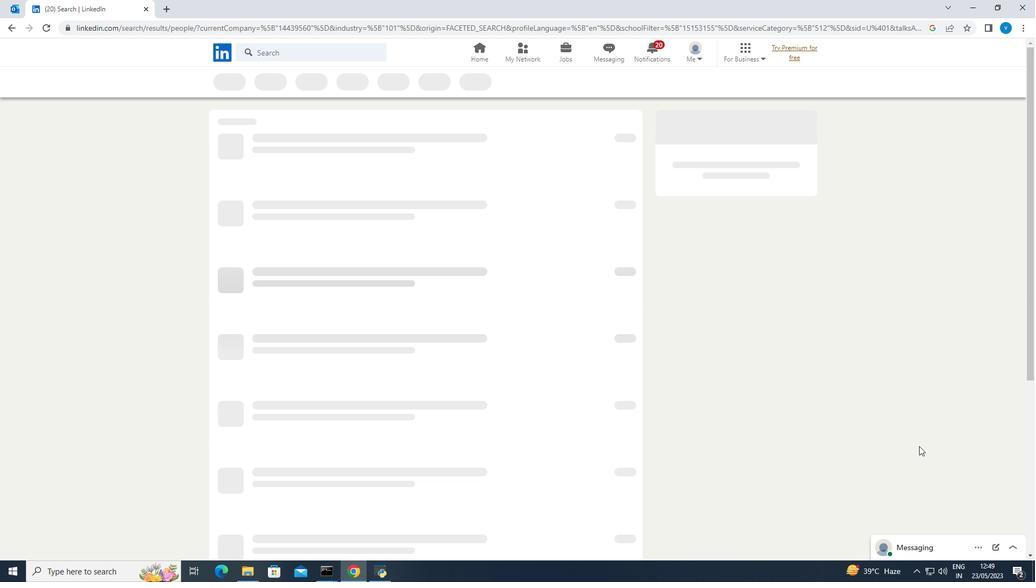 
